 Task: Organize a 3-hour laughter yoga and stress relief workshop.
Action: Mouse pressed left at (446, 181)
Screenshot: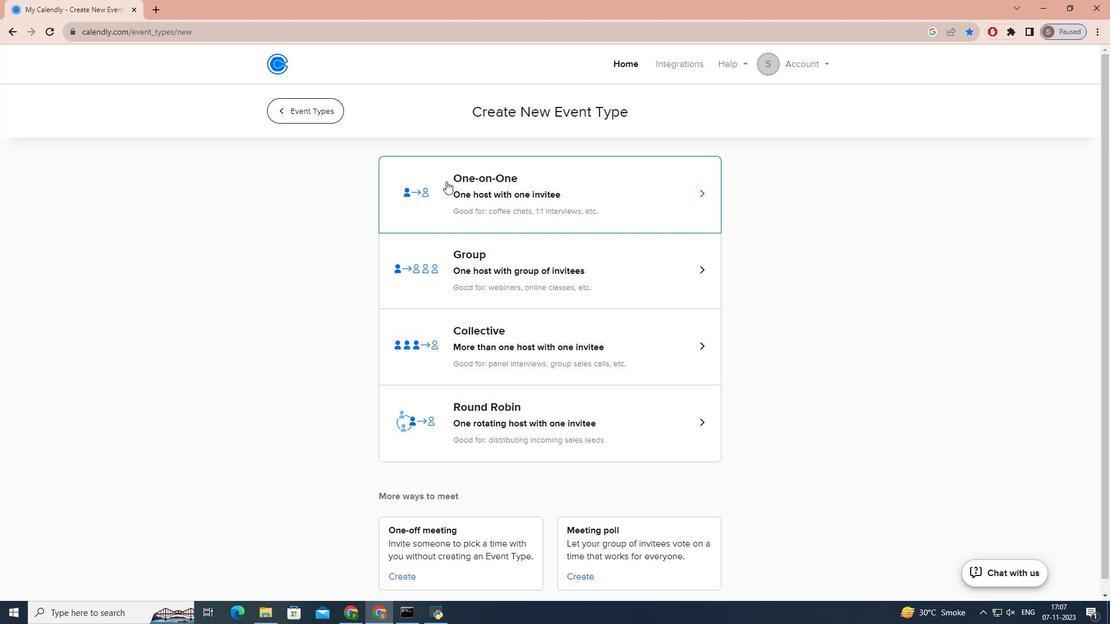 
Action: Key pressed l<Key.caps_lock>AUGH<Key.space><Key.caps_lock>y<Key.caps_lock>OUR<Key.space><Key.caps_lock>s<Key.caps_lock>TRESS<Key.space><Key.caps_lock>a<Key.caps_lock>WAY<Key.shift_r>:<Key.space><Key.caps_lock>l<Key.caps_lock>AUGHTER<Key.space><Key.caps_lock>y<Key.caps_lock>OGA<Key.space><Key.caps_lock>w<Key.caps_lock>ORKSHOP
Screenshot: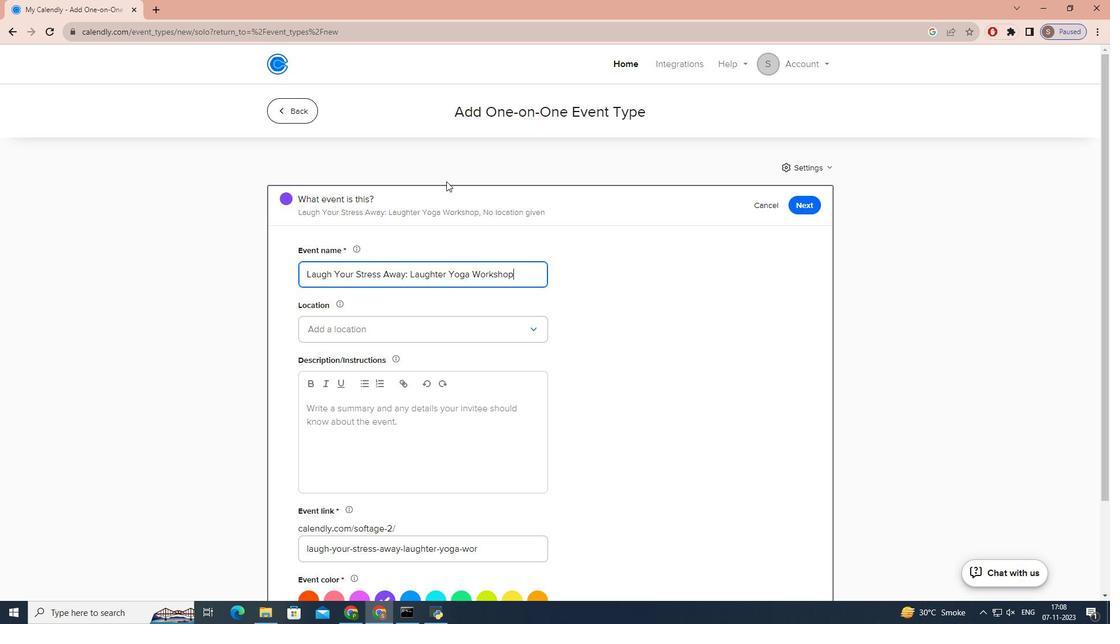 
Action: Mouse moved to (473, 325)
Screenshot: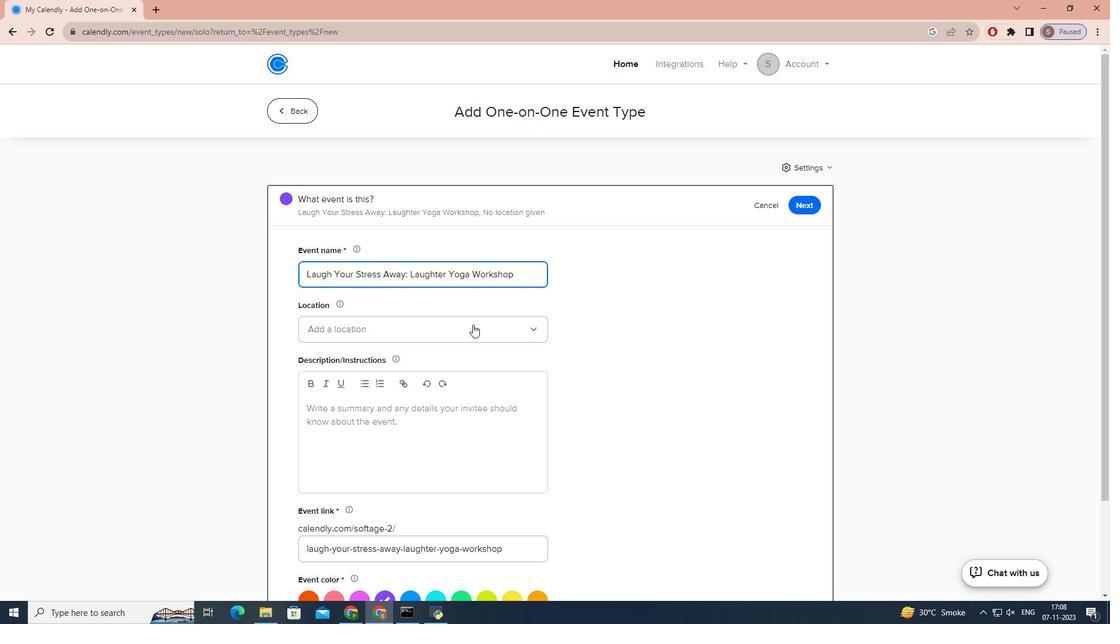 
Action: Mouse pressed left at (473, 325)
Screenshot: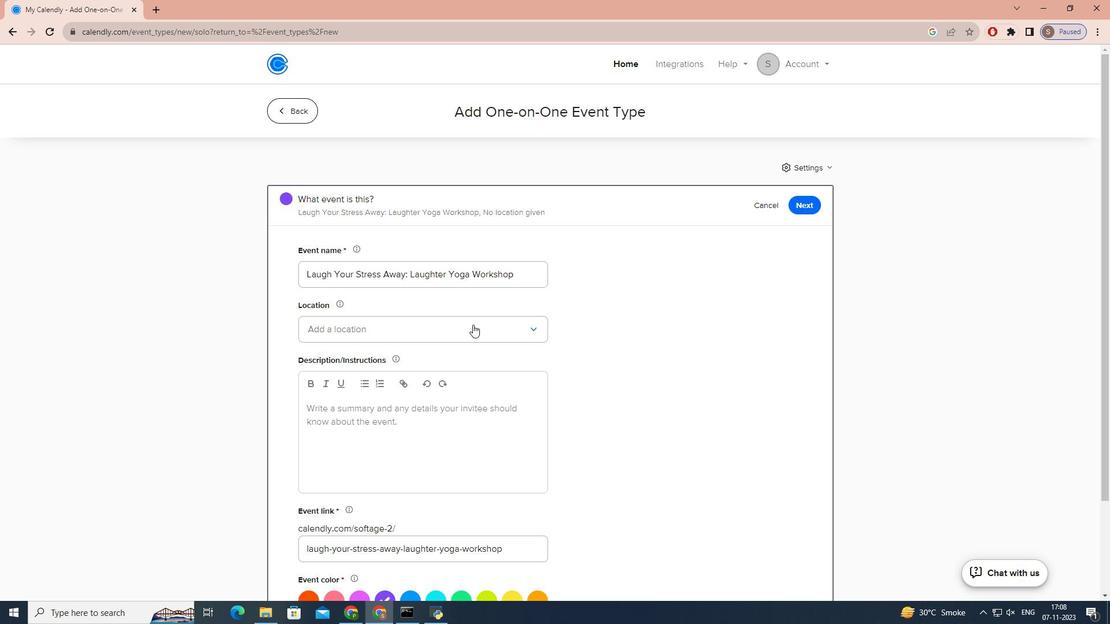 
Action: Mouse moved to (462, 366)
Screenshot: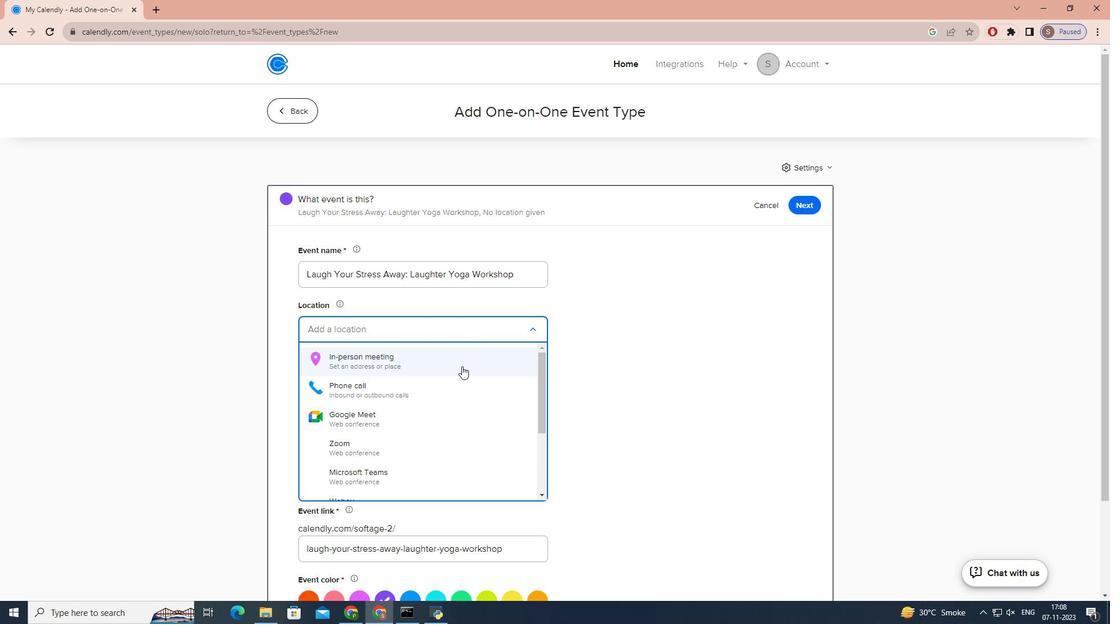 
Action: Mouse pressed left at (462, 366)
Screenshot: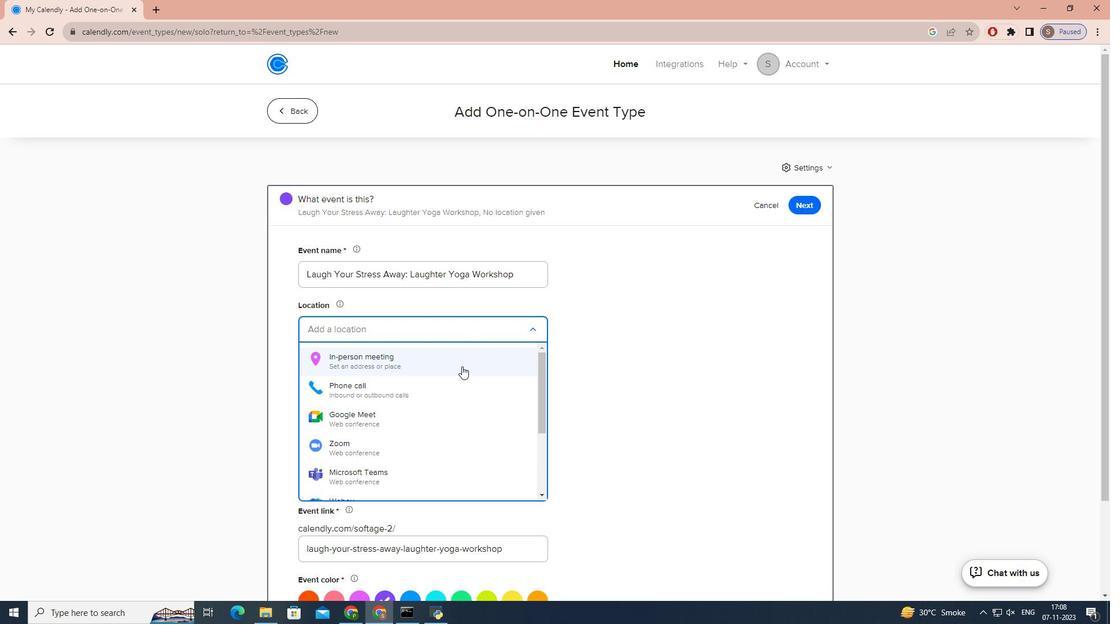 
Action: Mouse moved to (489, 189)
Screenshot: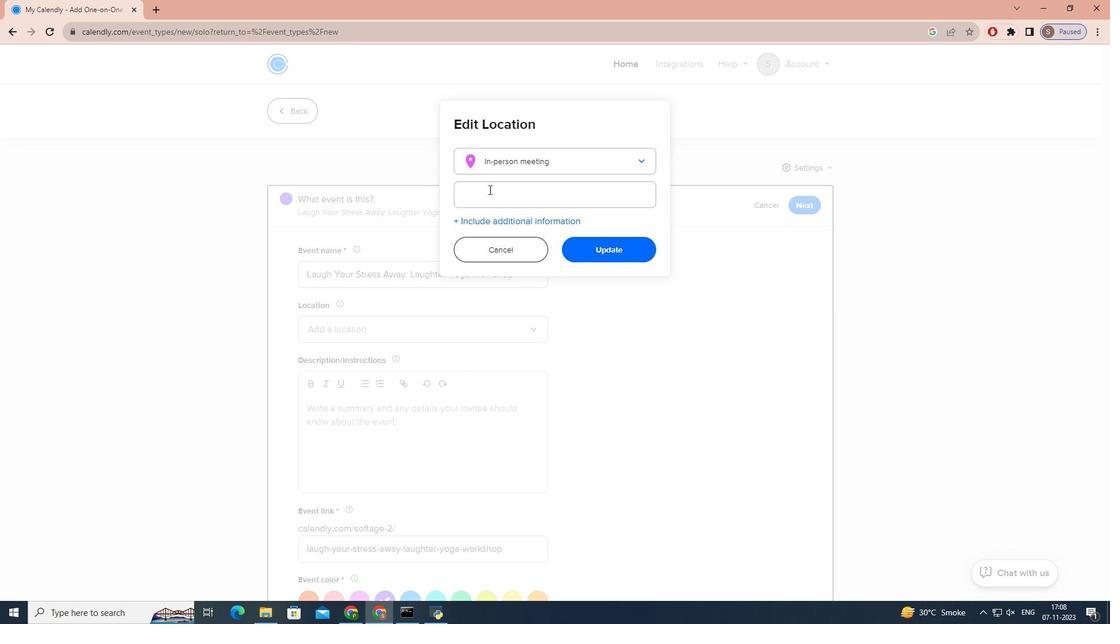 
Action: Mouse pressed left at (489, 189)
Screenshot: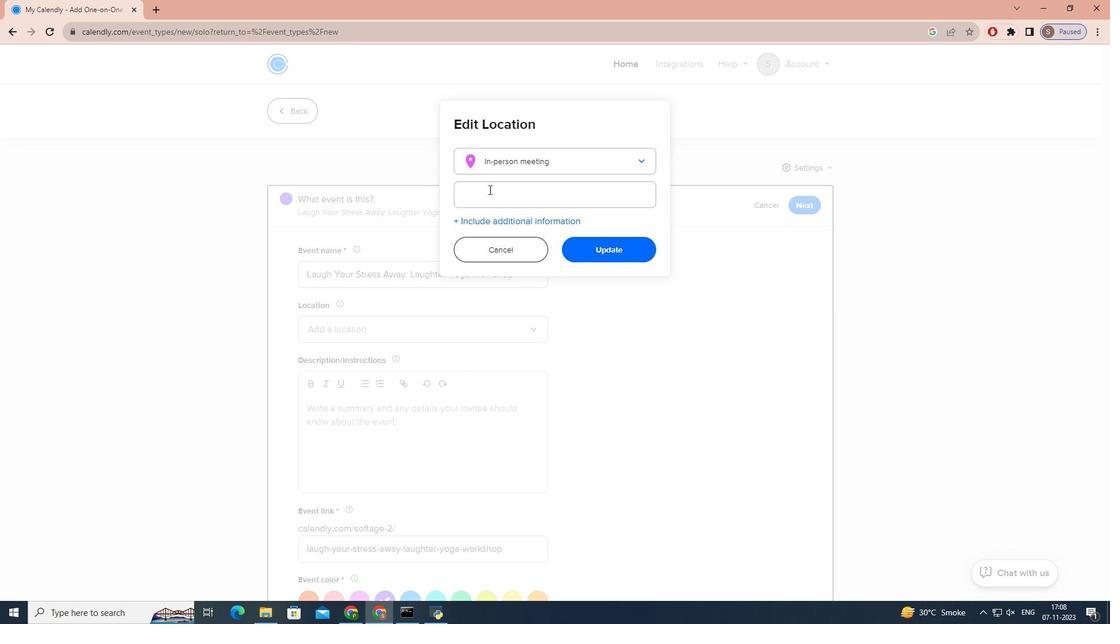 
Action: Key pressed <Key.caps_lock>w<Key.caps_lock>ELLNESS<Key.space>AND<Key.space><Key.caps_lock>m<Key.caps_lock>INDFULNESS<Key.space><Key.caps_lock>y<Key.caps_lock>OGA<Key.space><Key.caps_lock>c<Key.caps_lock>ENTER,<Key.space>1234<Key.space><Key.caps_lock>w<Key.caps_lock>ILSHIRE<Key.space>B<Key.caps_lock><Key.backspace>b<Key.caps_lock>LVD.<Key.space><Key.caps_lock>l<Key.caps_lock>OS<Key.space><Key.caps_lock>a<Key.caps_lock>NGELES,<Key.space><Key.caps_lock>usa
Screenshot: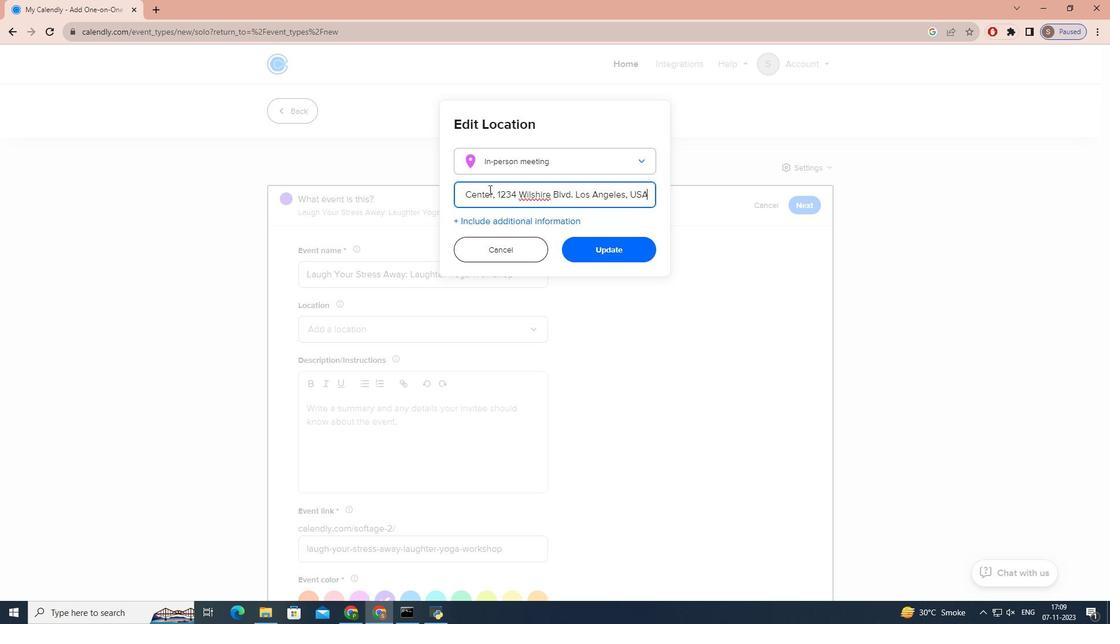 
Action: Mouse moved to (600, 248)
Screenshot: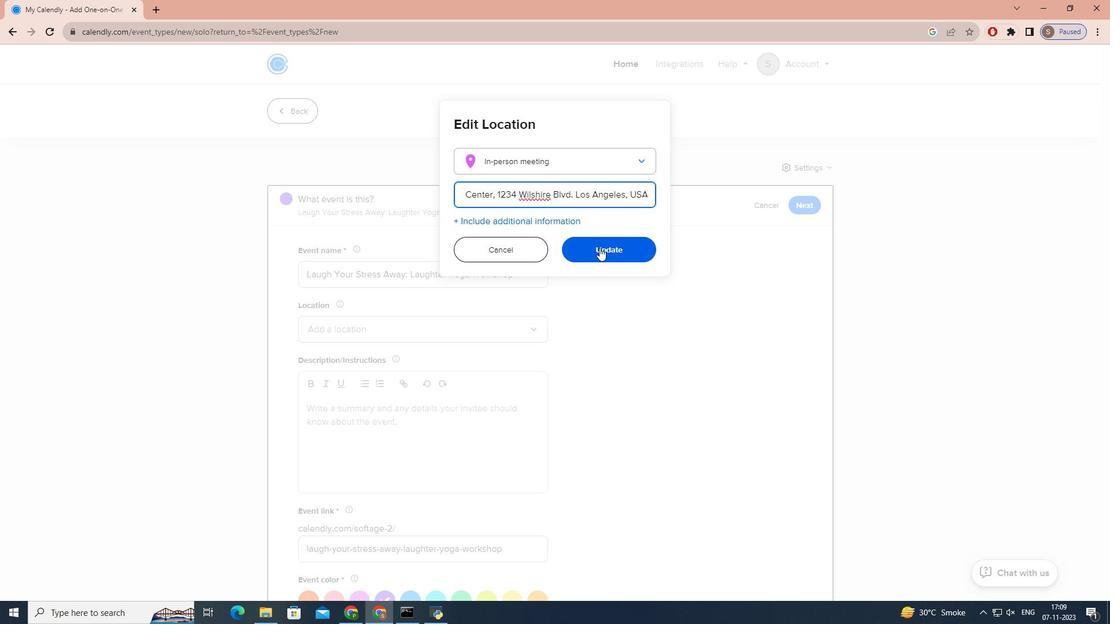 
Action: Mouse pressed left at (600, 248)
Screenshot: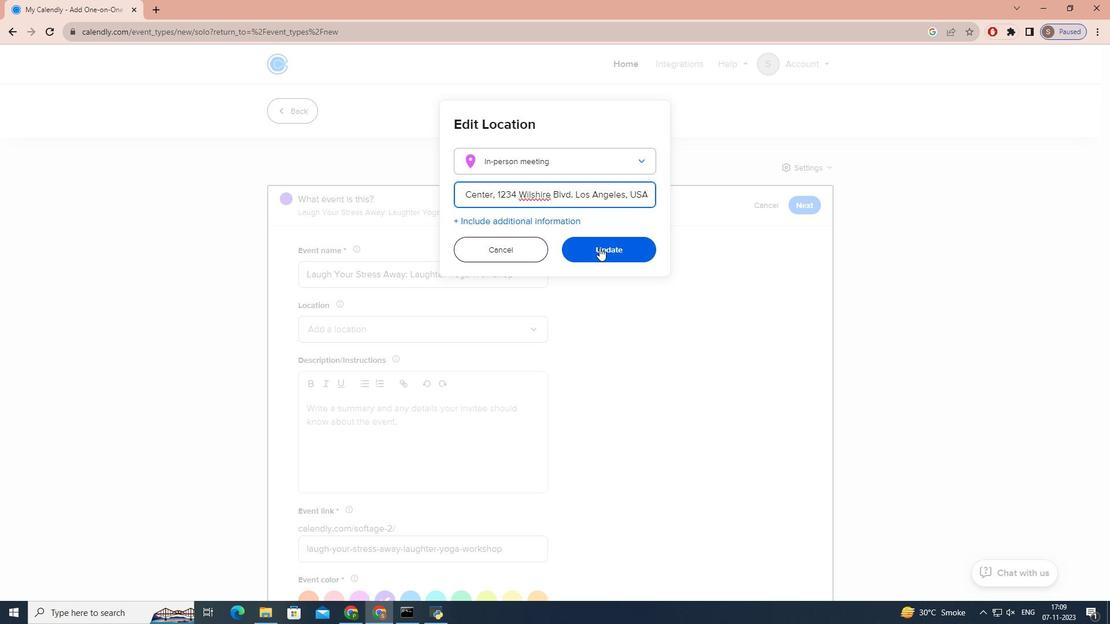 
Action: Mouse moved to (450, 443)
Screenshot: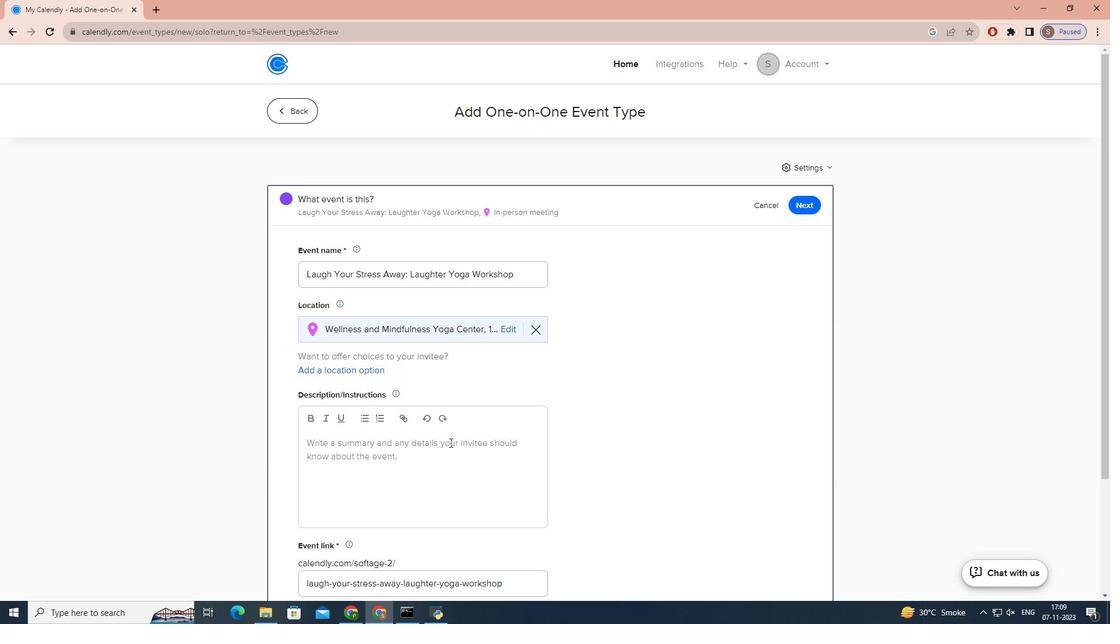 
Action: Mouse pressed left at (450, 443)
Screenshot: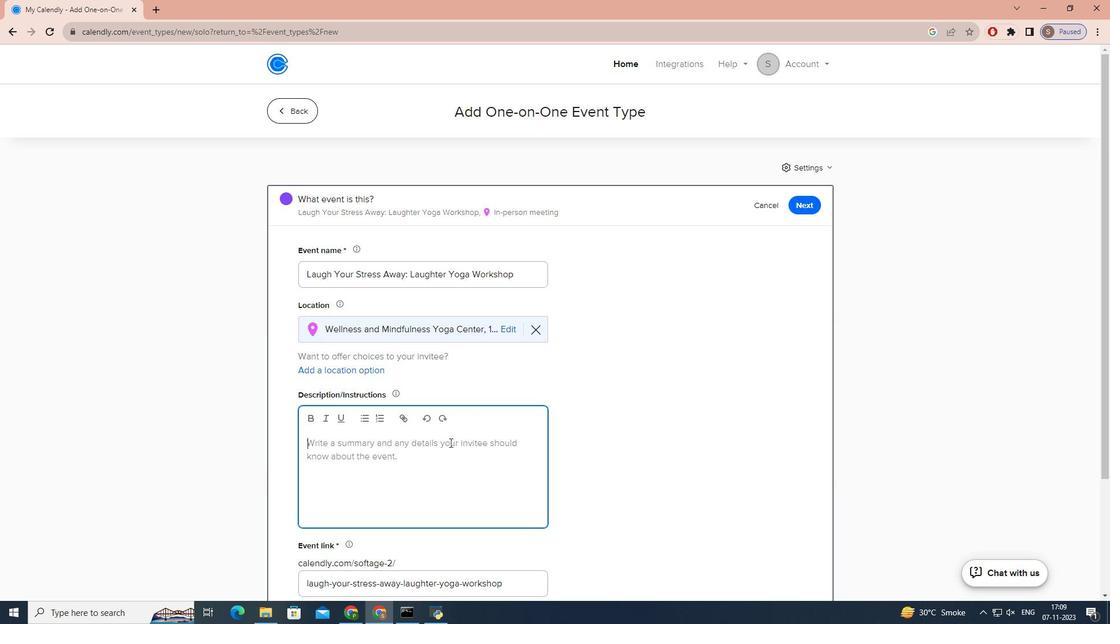 
Action: Mouse moved to (448, 444)
Screenshot: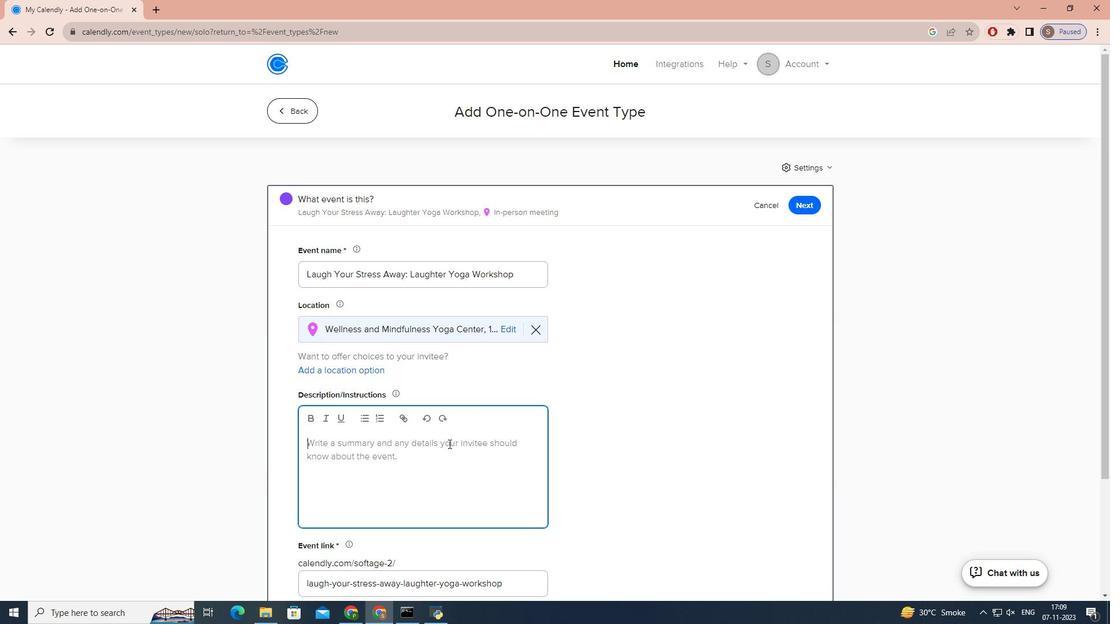 
Action: Key pressed <Key.caps_lock><Key.caps_lock>j<Key.caps_lock>OIN<Key.space>OUR<Key.space><Key.shift_r>"<Key.caps_lock>l<Key.caps_lock>AUGH<Key.space><Key.caps_lock>y<Key.caps_lock>OUR<Key.space><Key.caps_lock>s<Key.caps_lock>TRESS<Key.space><Key.caps_lock>a<Key.caps_lock>WAY<Key.shift_r>'<Key.space>WORKSHOP,<Key.space>A<Key.space>LAUGHTER<Key.space>YOGA<Key.space>SESSION<Key.space>THAT<Key.space>COMBINES<Key.space>PLYAFUL<Key.space>LAUGHTER<Key.space>EXERCISES<Key.space>WITH<Key.space>DEEPS<Key.space>YOGA<Key.backspace>IC<Key.space>BREATHING<Key.space>TECHNIQUES
Screenshot: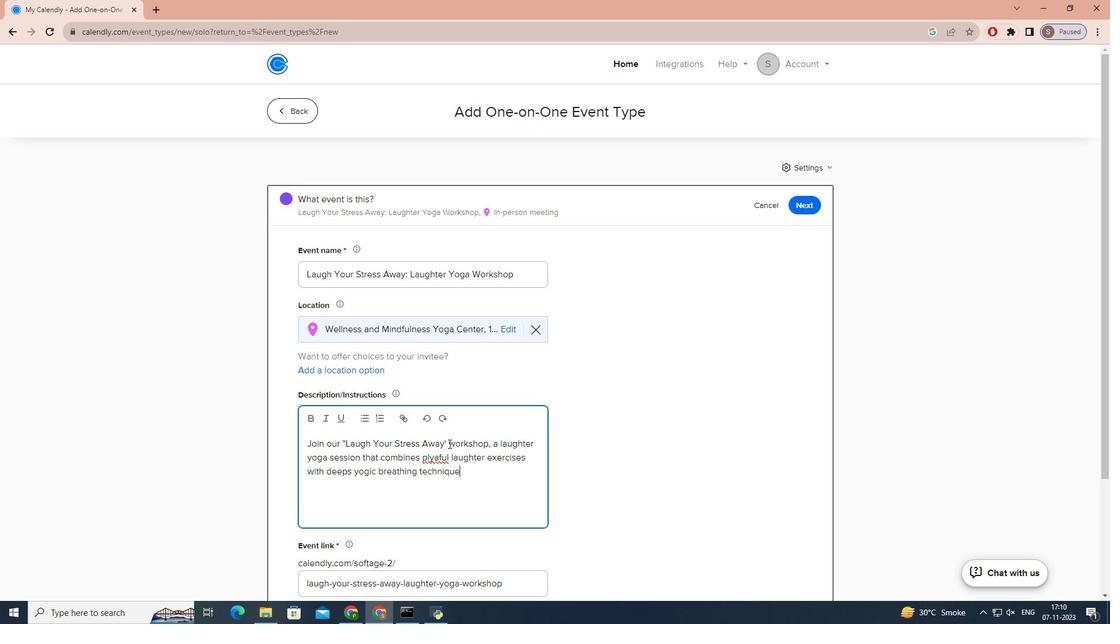 
Action: Mouse moved to (433, 462)
Screenshot: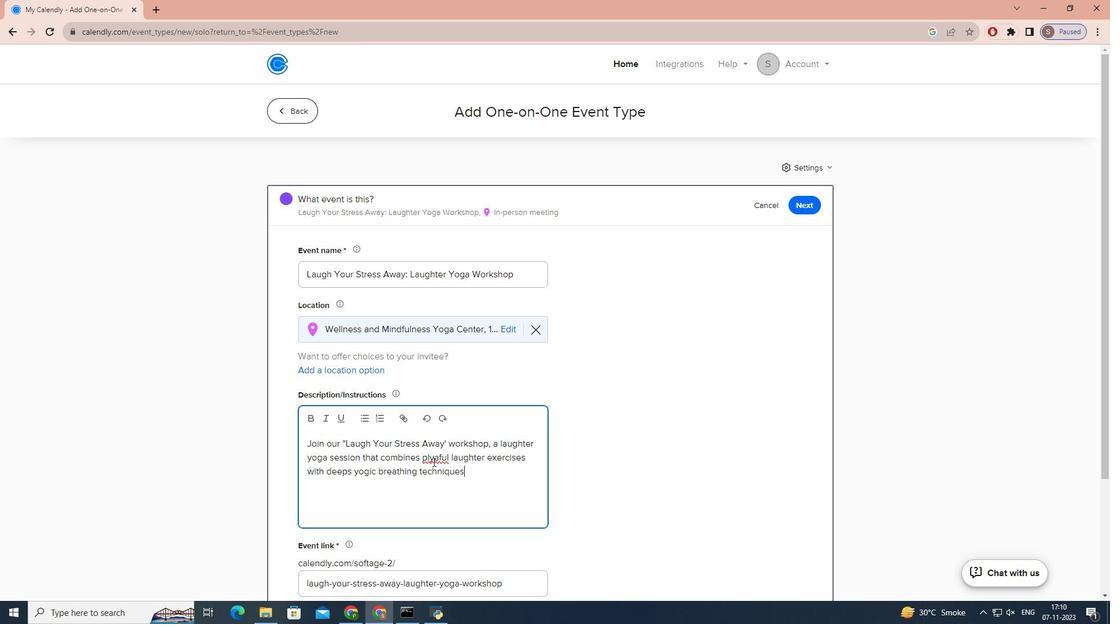 
Action: Mouse pressed left at (433, 462)
Screenshot: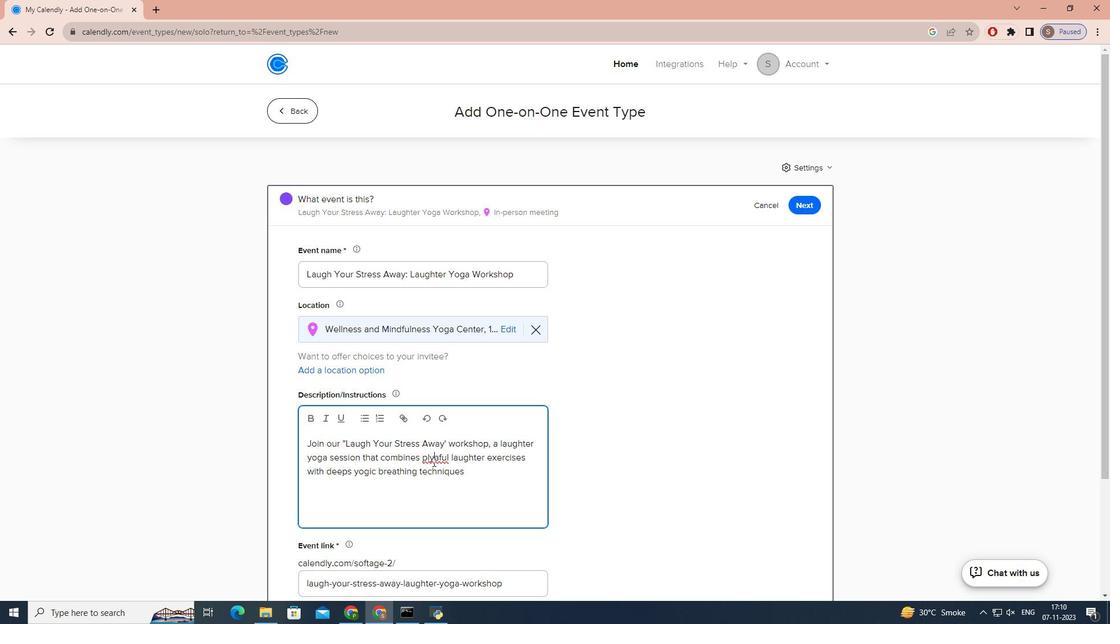 
Action: Key pressed <Key.backspace><Key.right>Y
Screenshot: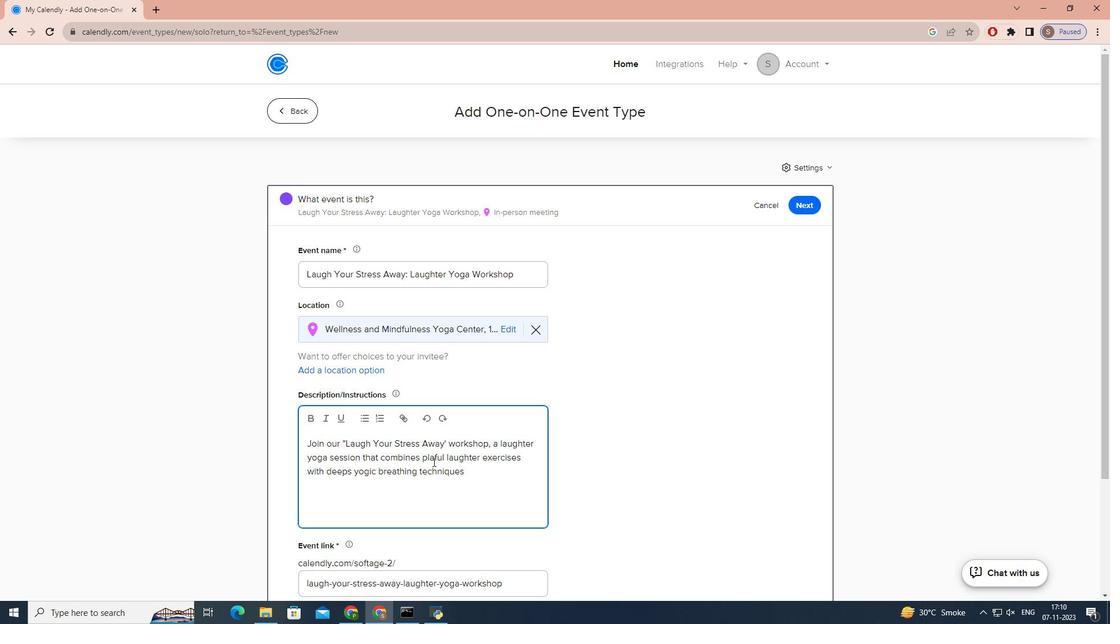 
Action: Mouse moved to (486, 480)
Screenshot: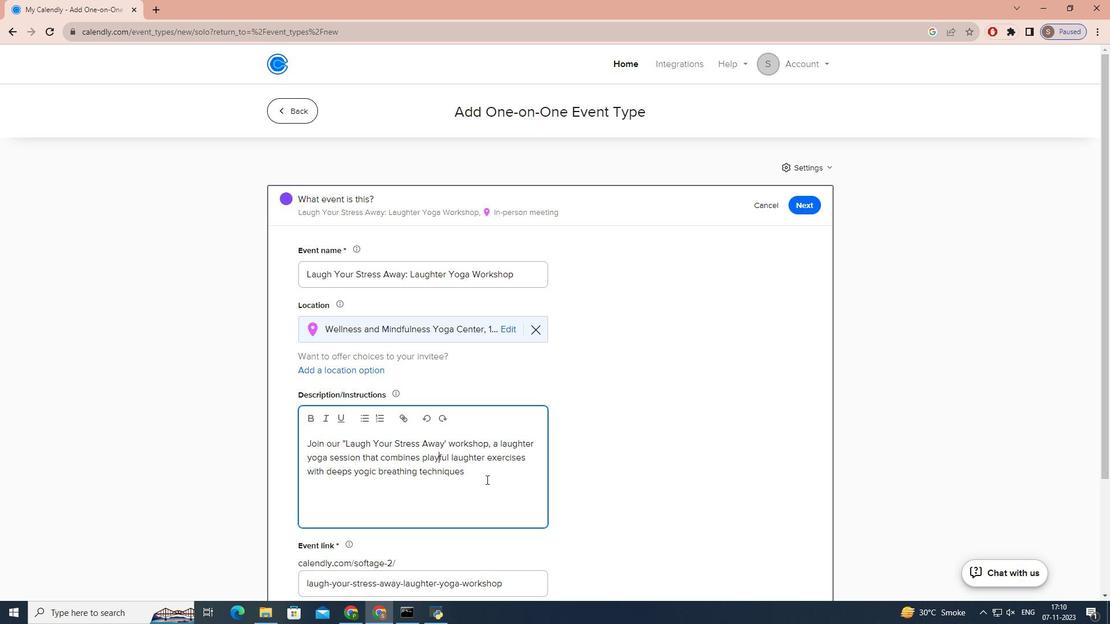 
Action: Mouse pressed left at (486, 480)
Screenshot: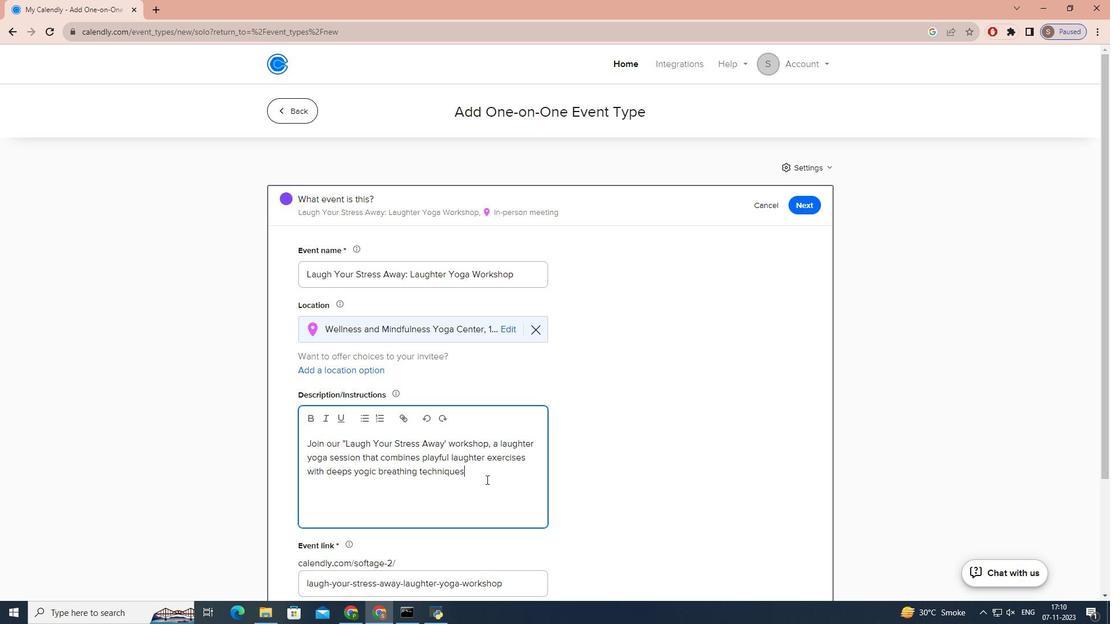 
Action: Key pressed <Key.space><Key.backspace>.<Key.space><Key.enter><Key.caps_lock>i<Key.caps_lock>N<Key.space>THI<Key.space><Key.backspace>S<Key.space>WORKSHOPM<Key.backspace>,<Key.space>YOU'LL<Key.space>DISCOVER<Key.space>THE<Key.space>INCREDIBLE<Key.space>O<Key.backspace>POWER<Key.space>OF<Key.space>LAUGHTER<Key.space>TO<Key.space>REDUCE<Key.space>STRESS,<Key.space>INCREASE<Key.space>ENDORPHIN<Key.space>PRODUCTION,<Key.space>AND<Key.space>PROMOTE<Key.space>A<Key.space>SENSE<Key.space>OF<Key.space>RELAXATION<Key.space>AND<Key.space>HAPPINESS.<Key.space><Key.caps_lock>l<Key.caps_lock>AUGHTER<Key.space>YOGA<Key.space>IS<Key.space>A<Key.space>UNIQUES<Key.space>AND<Key.space>ENJOYABLE<Key.space>PRACTICE<Key.space>
Screenshot: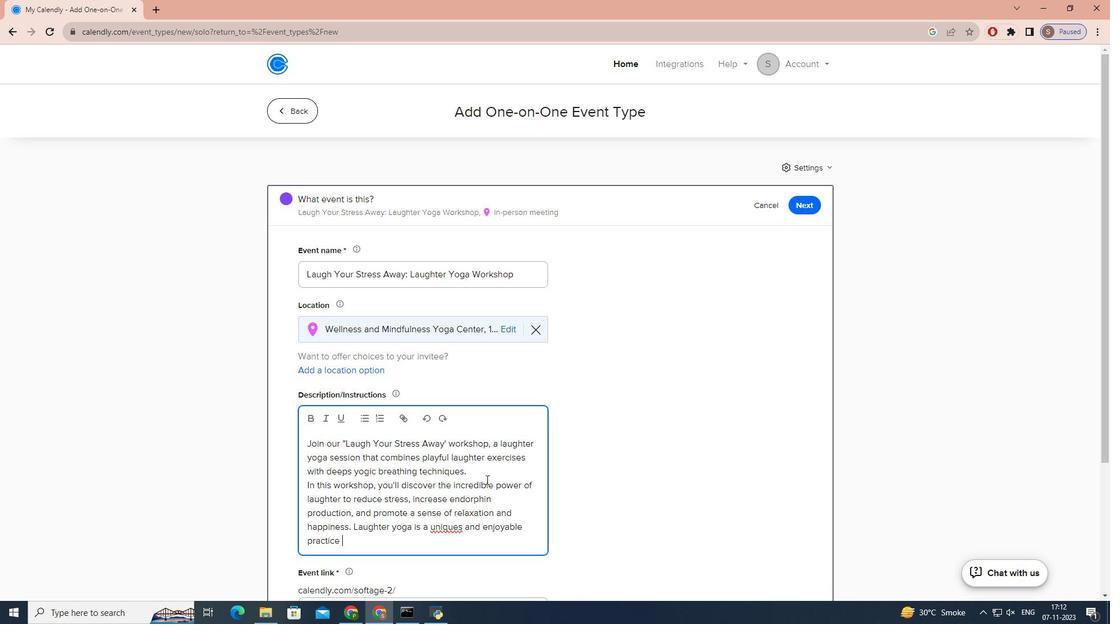 
Action: Mouse moved to (453, 532)
Screenshot: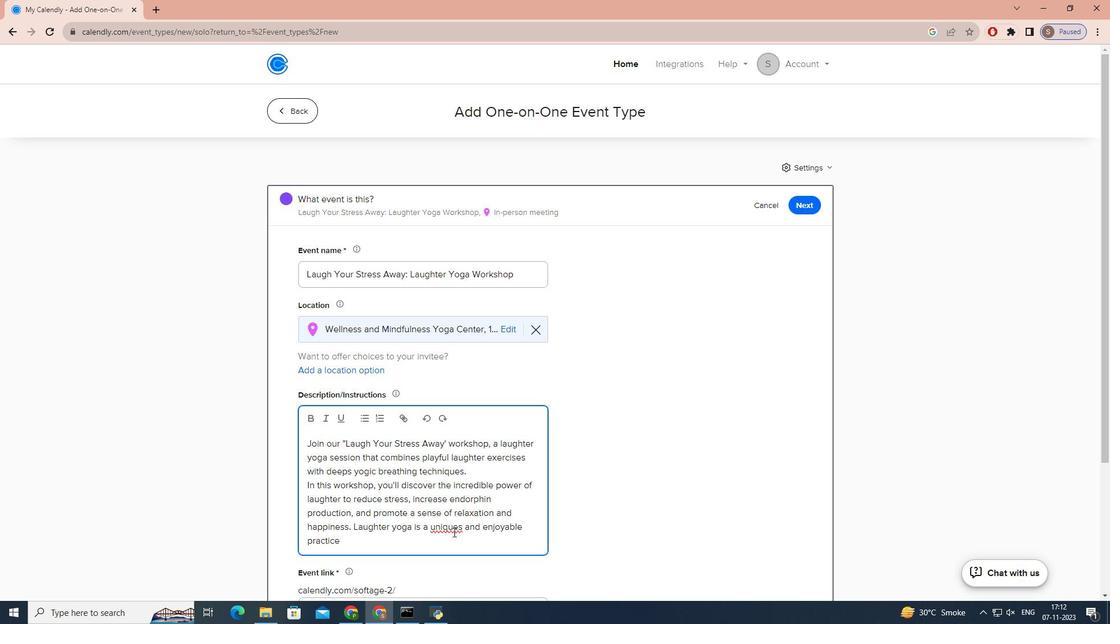 
Action: Mouse pressed left at (453, 532)
Screenshot: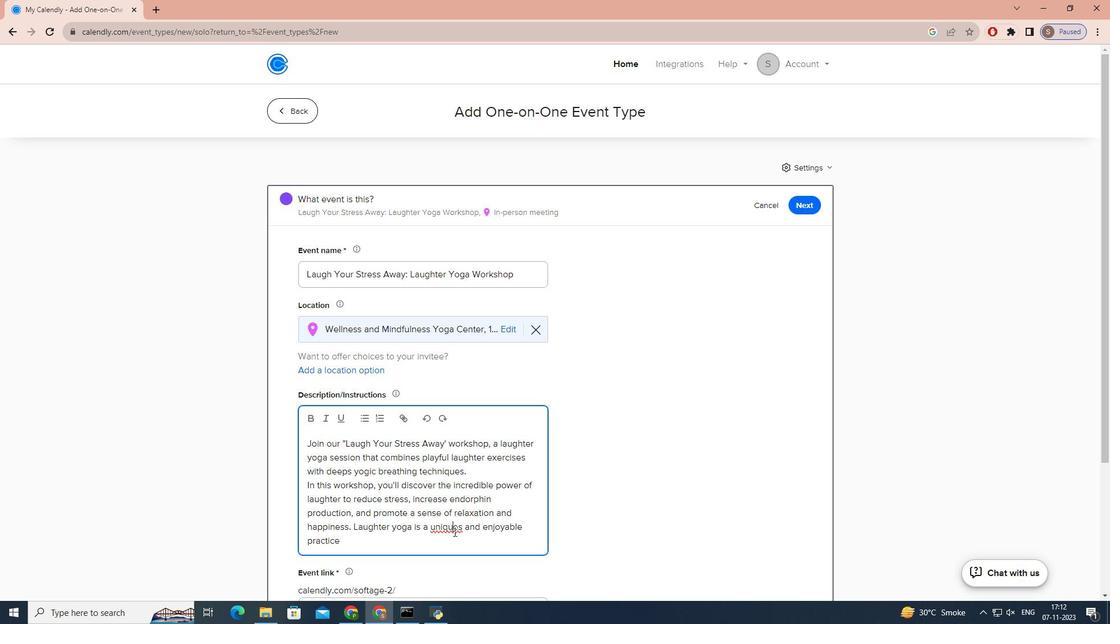 
Action: Mouse moved to (460, 530)
Screenshot: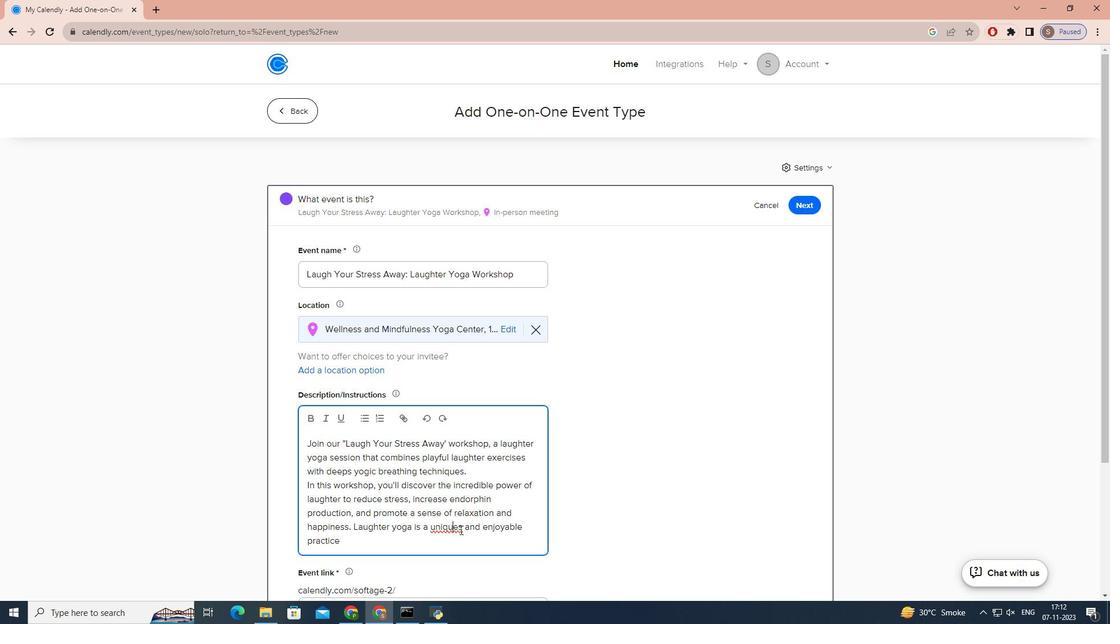 
Action: Mouse pressed left at (460, 530)
Screenshot: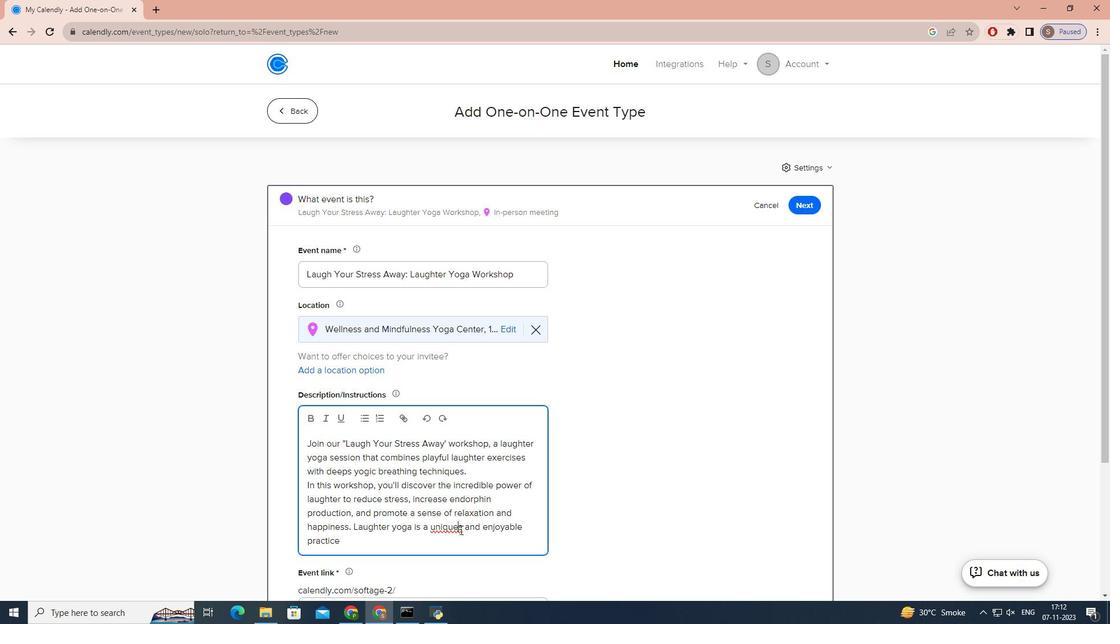 
Action: Mouse moved to (461, 530)
Screenshot: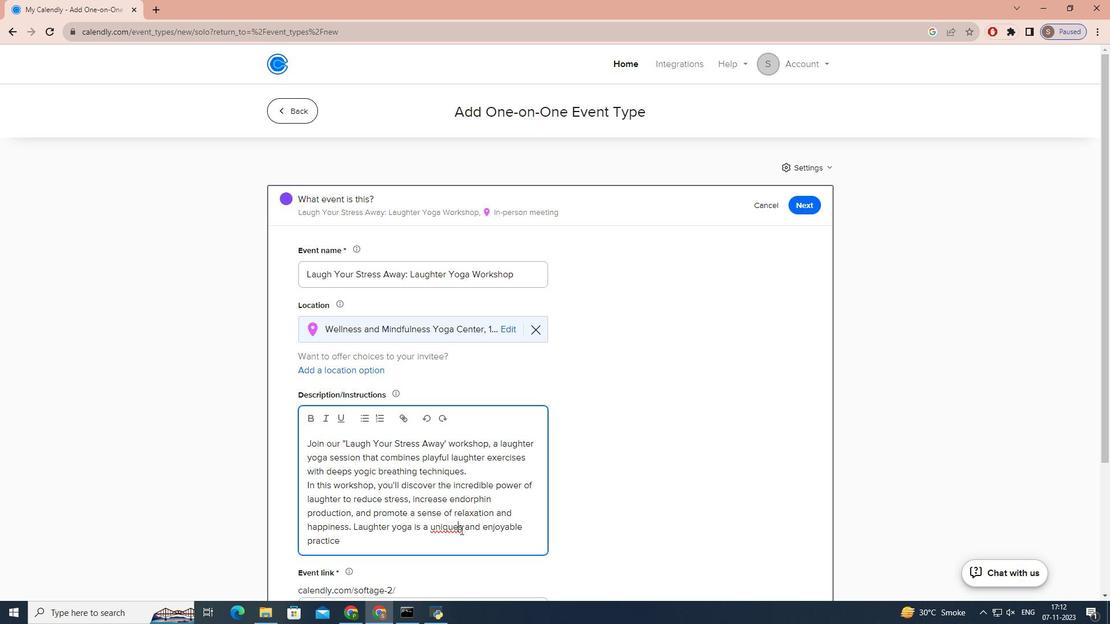 
Action: Mouse pressed left at (461, 530)
Screenshot: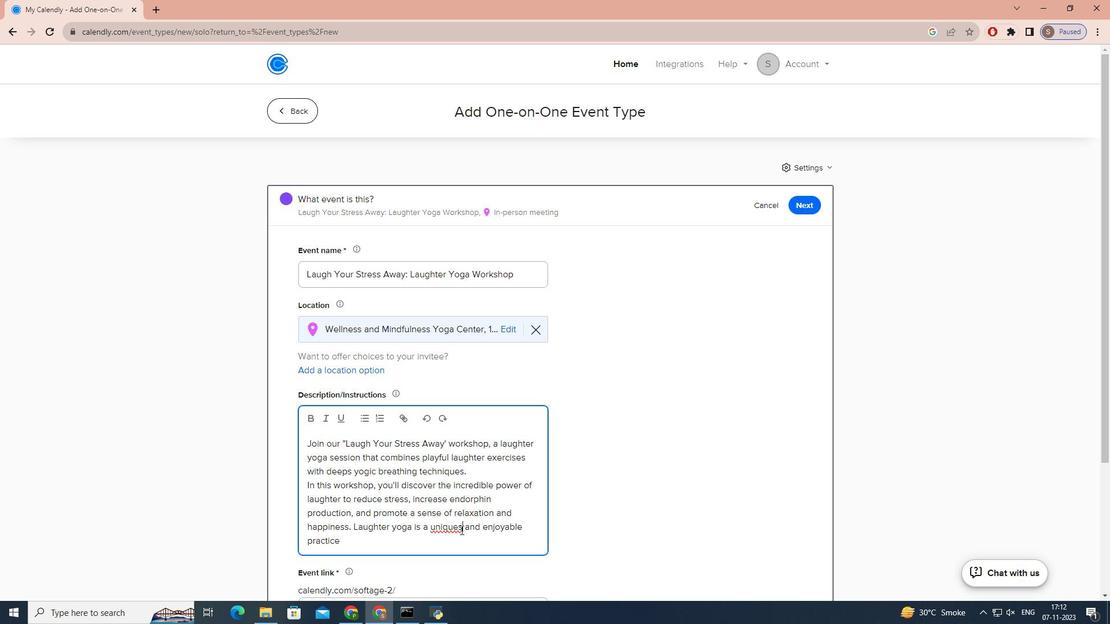 
Action: Mouse moved to (462, 530)
Screenshot: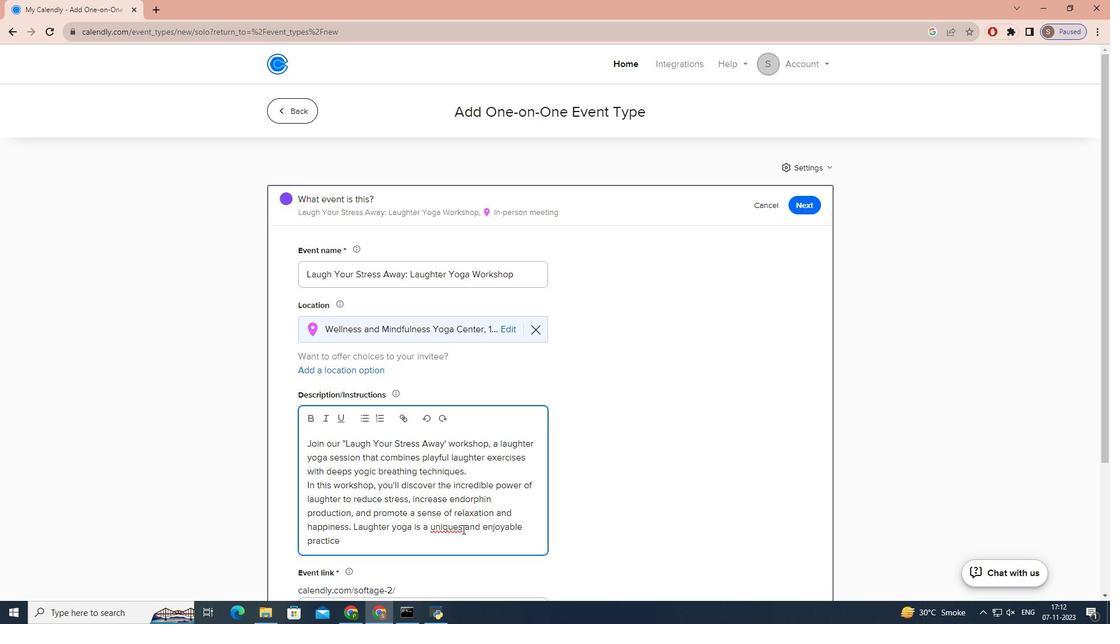 
Action: Key pressed <Key.backspace>
Screenshot: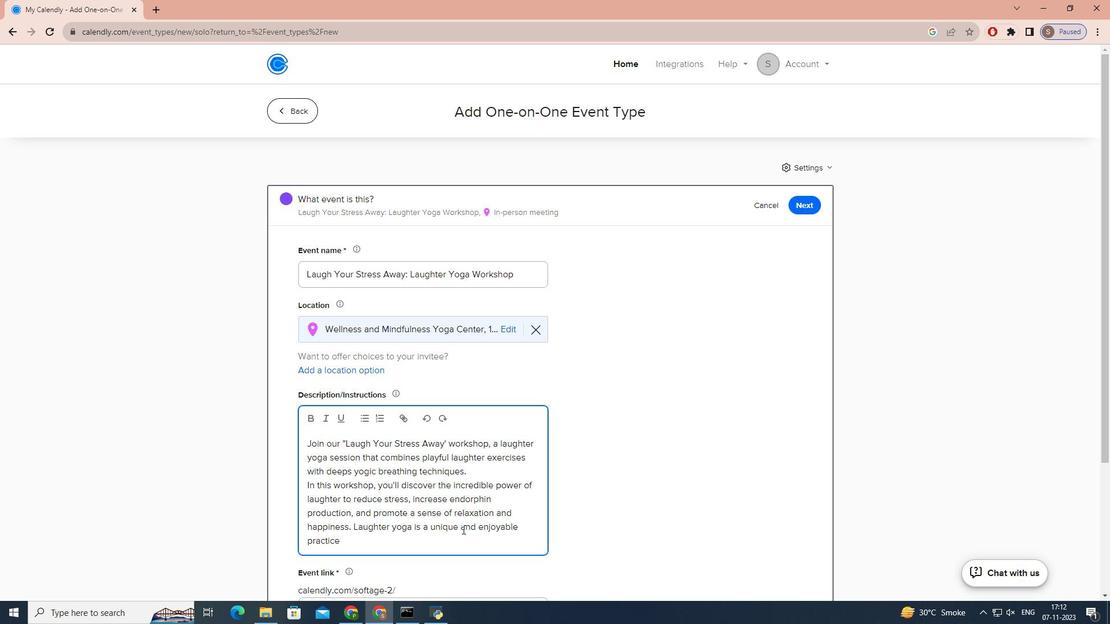 
Action: Mouse moved to (415, 545)
Screenshot: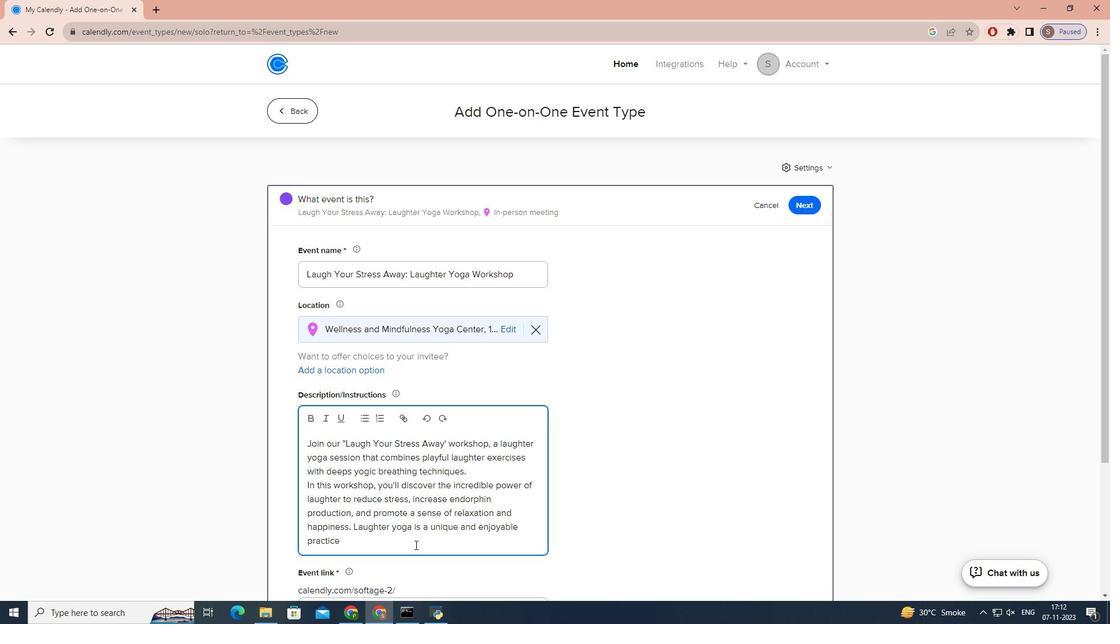 
Action: Mouse pressed left at (415, 545)
Screenshot: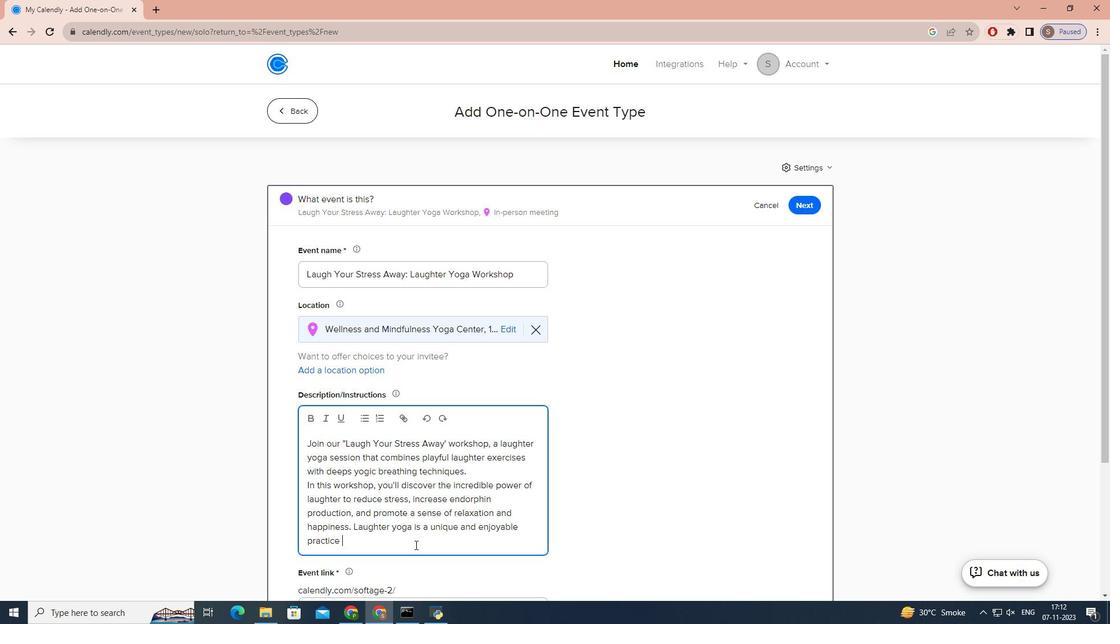 
Action: Key pressed THAT<Key.space>DOESN'T<Key.space>REQUIRE<Key.space>ANY<Key.space>PRIOR<Key.space>EXPERIENCXE<Key.backspace><Key.backspace>E<Key.space>OR<Key.space>A<Key.space>SENSE<Key.space>OF<Key.space>HUMOR<Key.space><Key.backspace>-JUST<Key.space>AN<Key.space>OPEN<Key.space>HEART<Key.space>AND<Key.space>A<Key.space>WILLINGNESS<Key.space>TO<Key.space>LET<Key.space>GO.<Key.space>
Screenshot: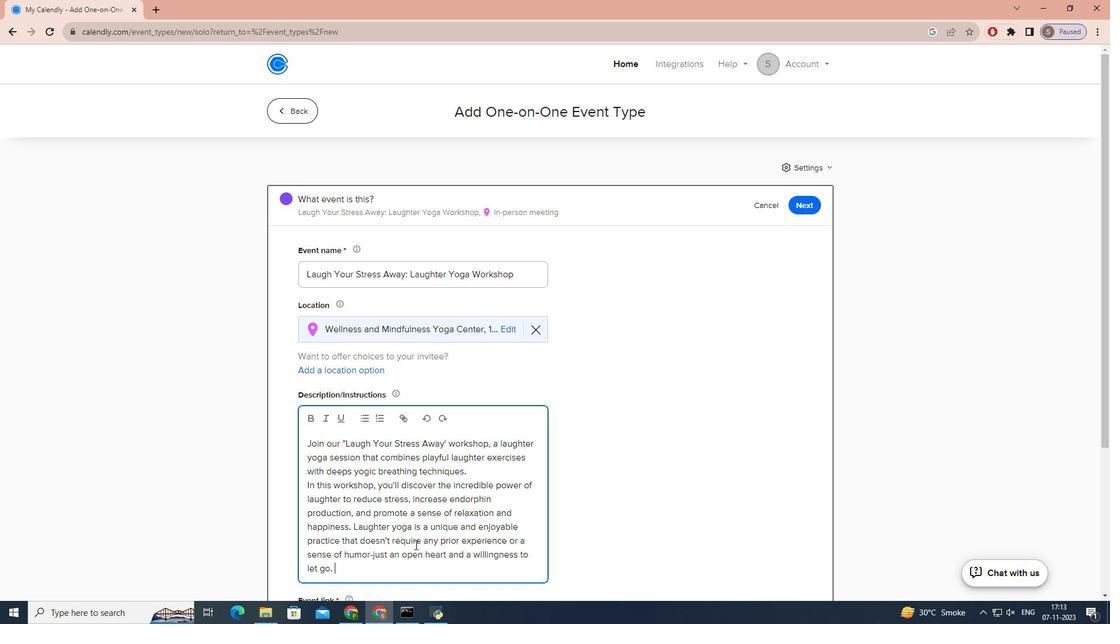 
Action: Mouse moved to (623, 502)
Screenshot: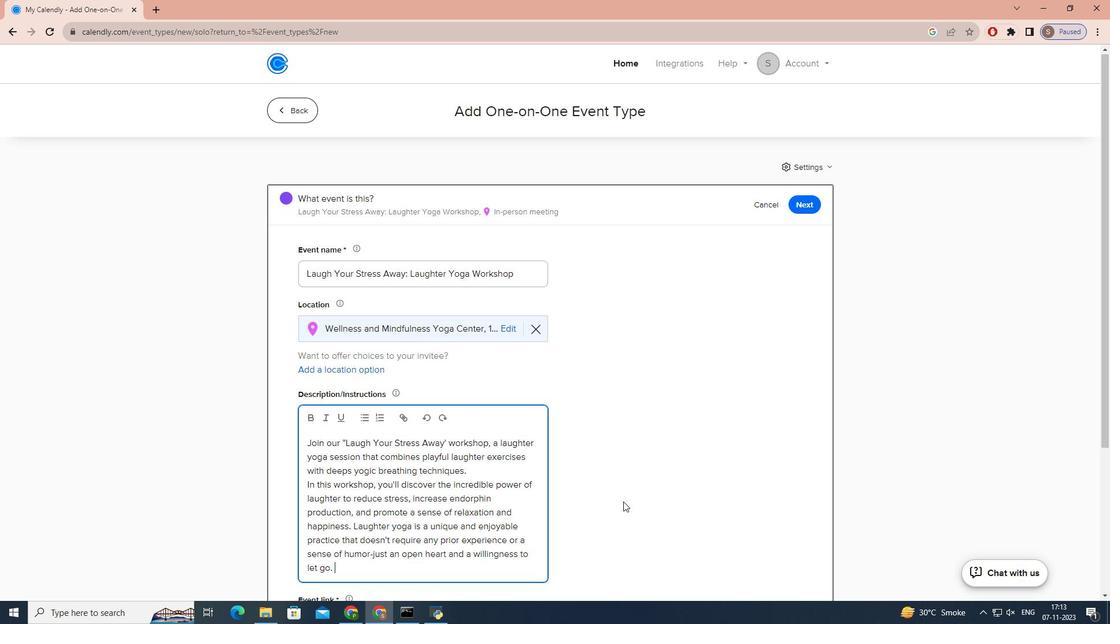 
Action: Mouse scrolled (623, 501) with delta (0, 0)
Screenshot: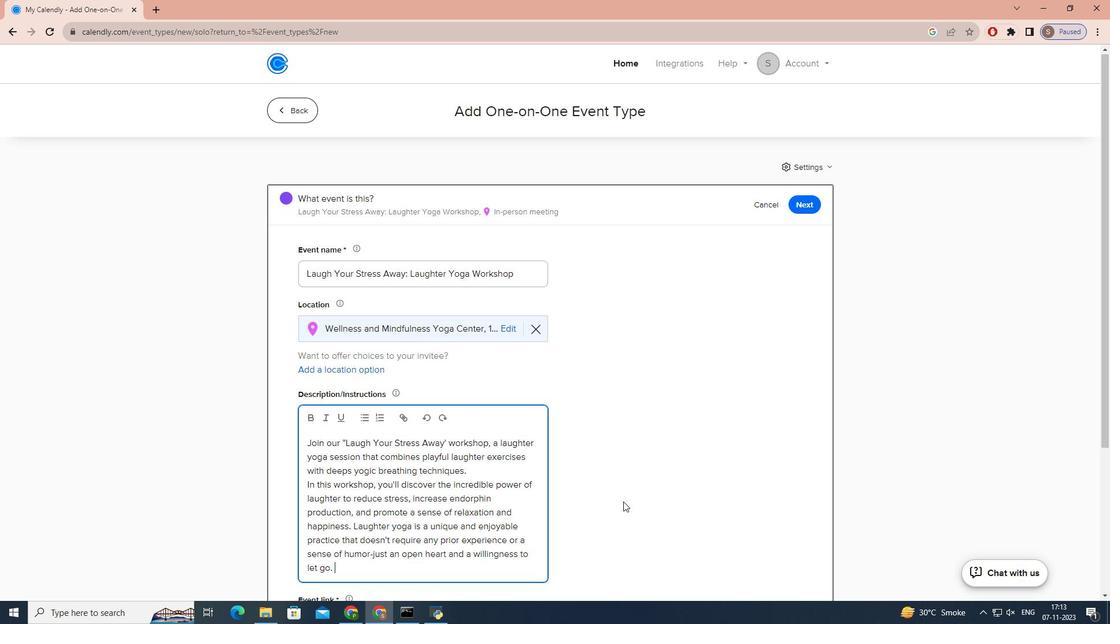 
Action: Mouse scrolled (623, 501) with delta (0, 0)
Screenshot: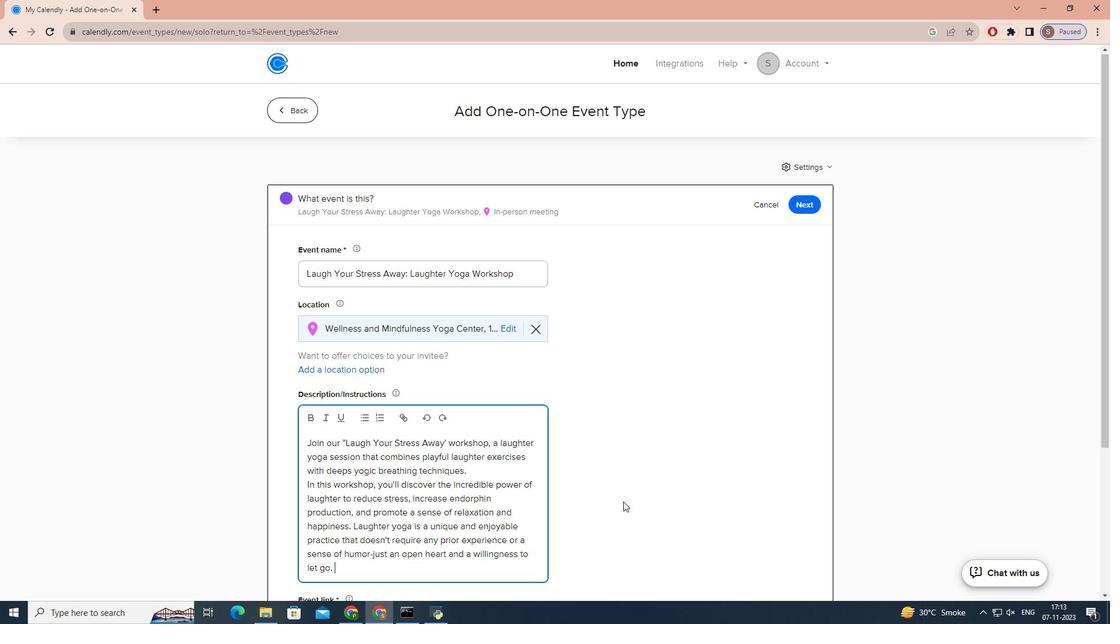 
Action: Mouse moved to (623, 502)
Screenshot: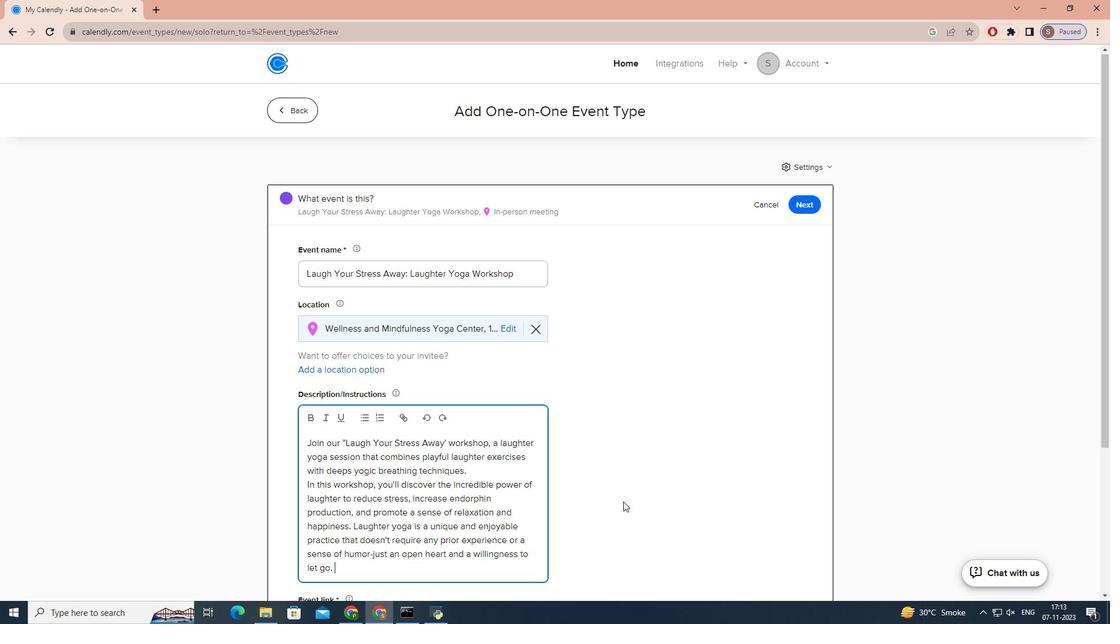 
Action: Mouse scrolled (623, 501) with delta (0, 0)
Screenshot: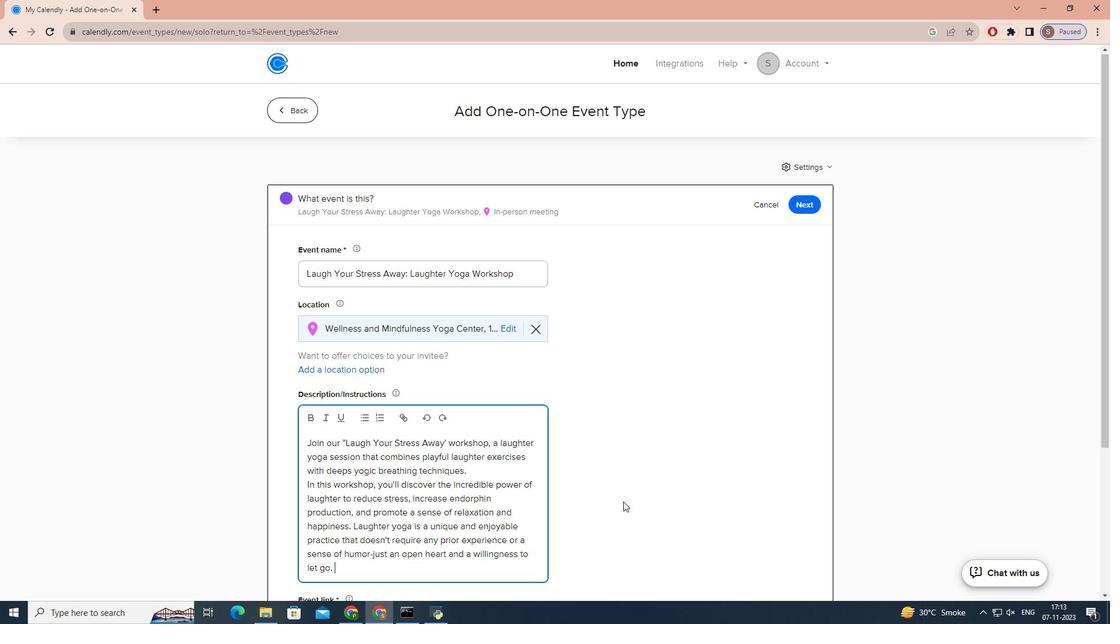 
Action: Mouse scrolled (623, 501) with delta (0, 0)
Screenshot: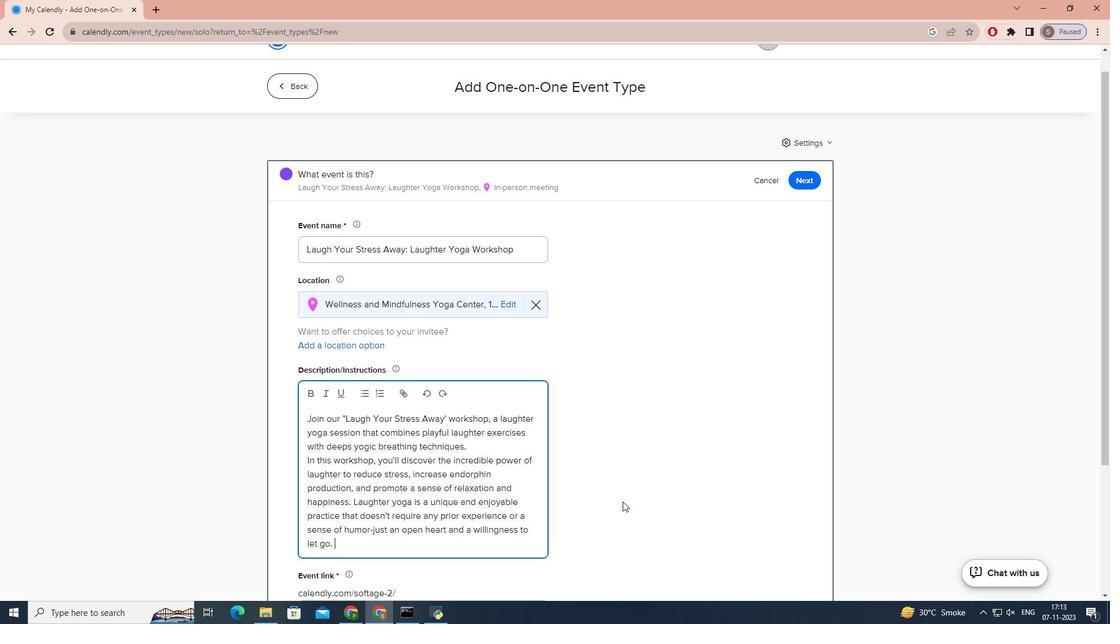 
Action: Mouse moved to (623, 502)
Screenshot: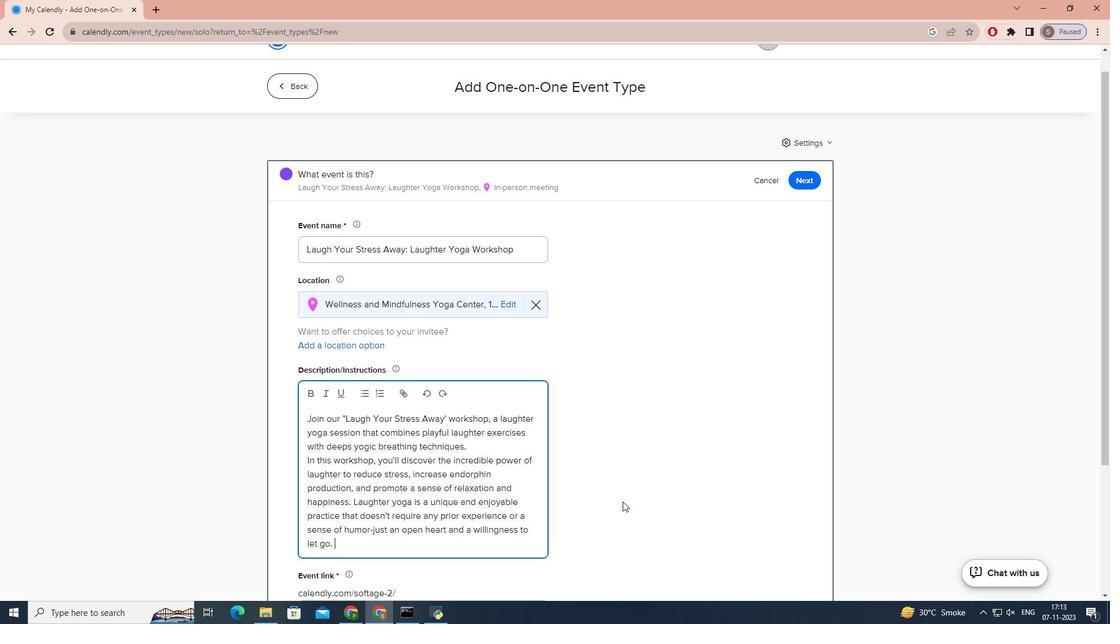 
Action: Mouse scrolled (623, 501) with delta (0, 0)
Screenshot: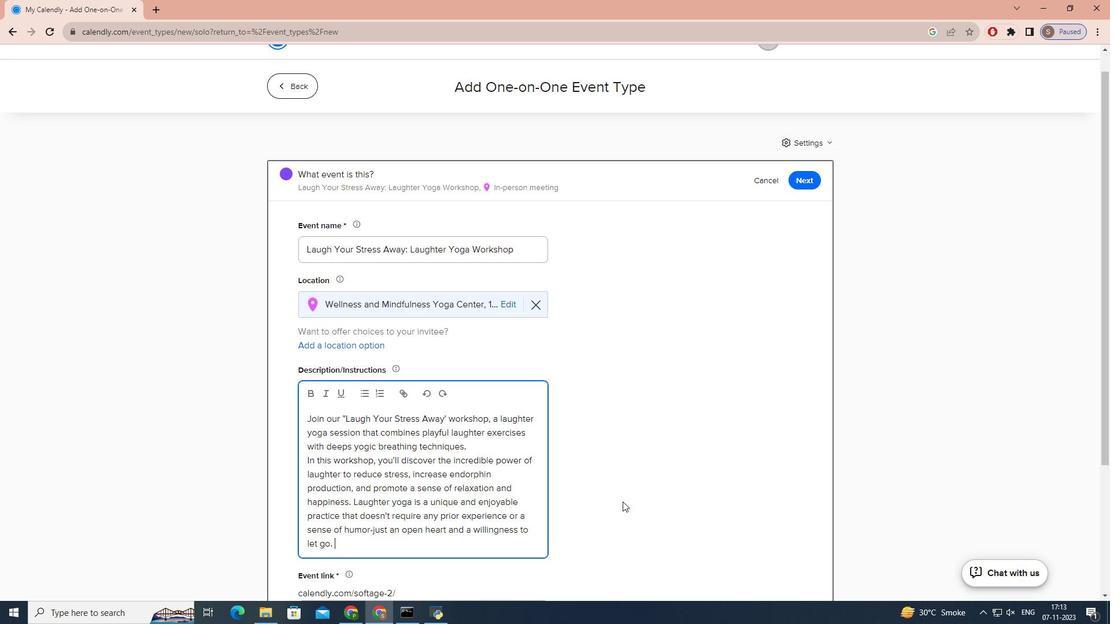 
Action: Mouse moved to (623, 502)
Screenshot: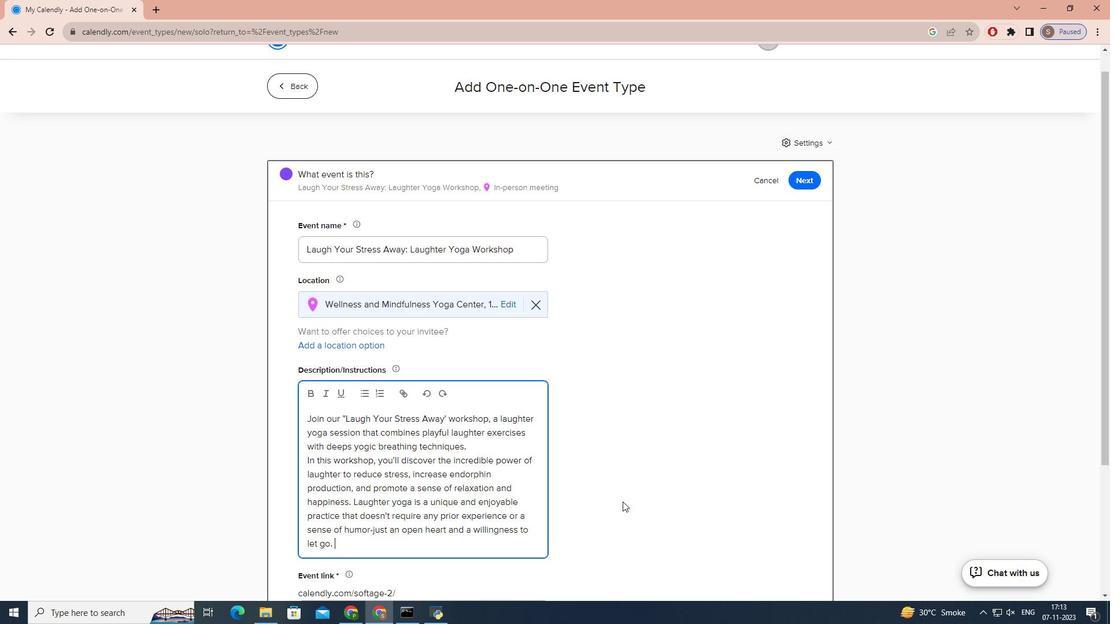 
Action: Mouse scrolled (623, 501) with delta (0, 0)
Screenshot: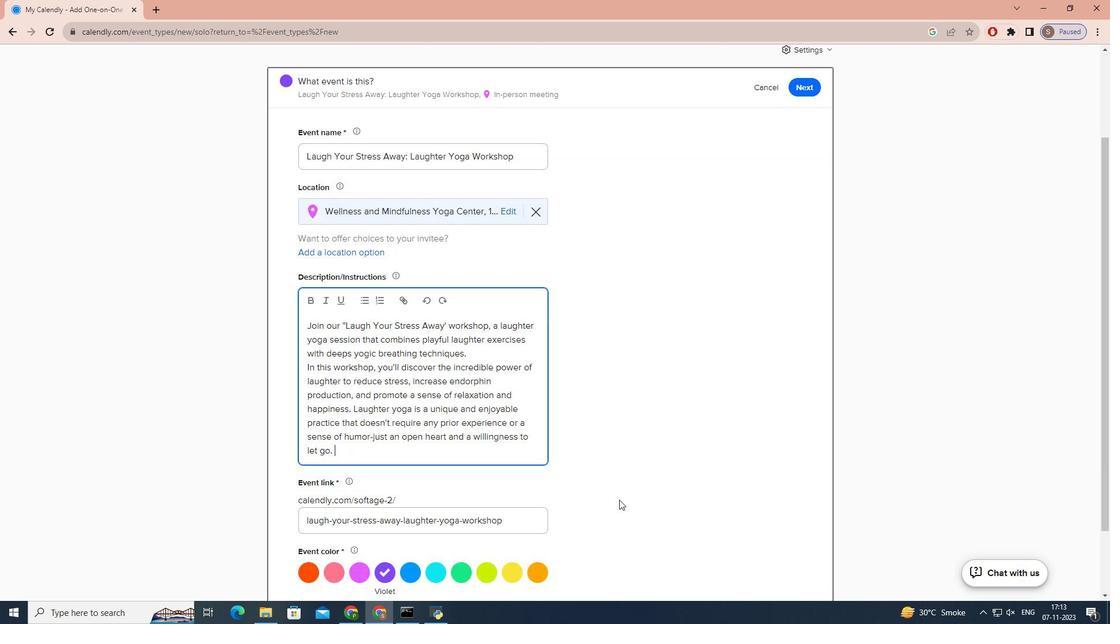 
Action: Mouse moved to (533, 492)
Screenshot: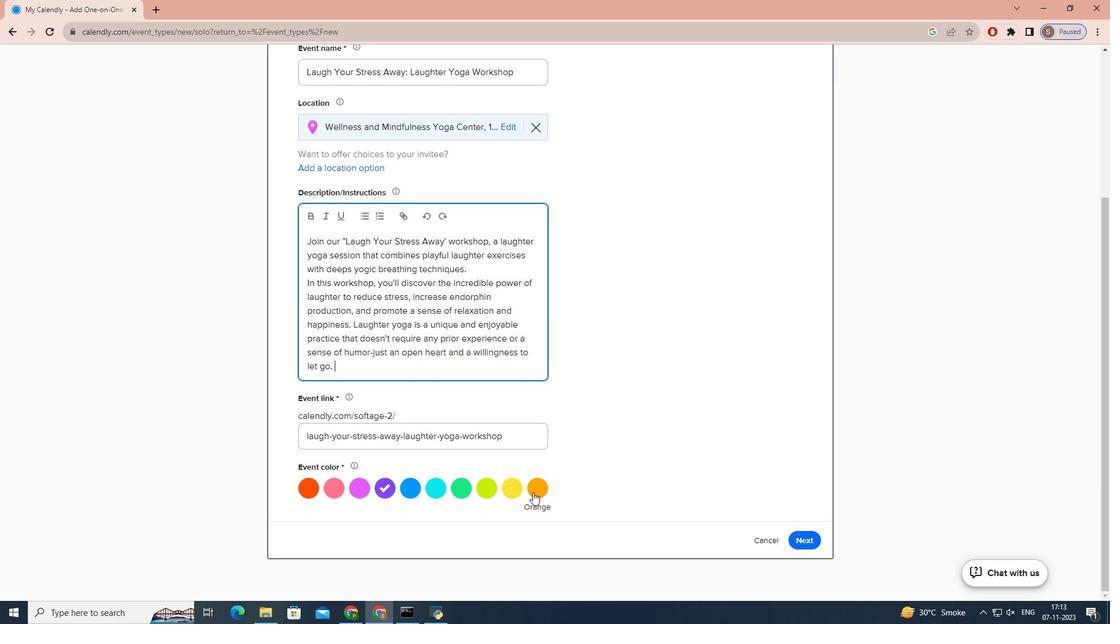 
Action: Mouse pressed left at (533, 492)
Screenshot: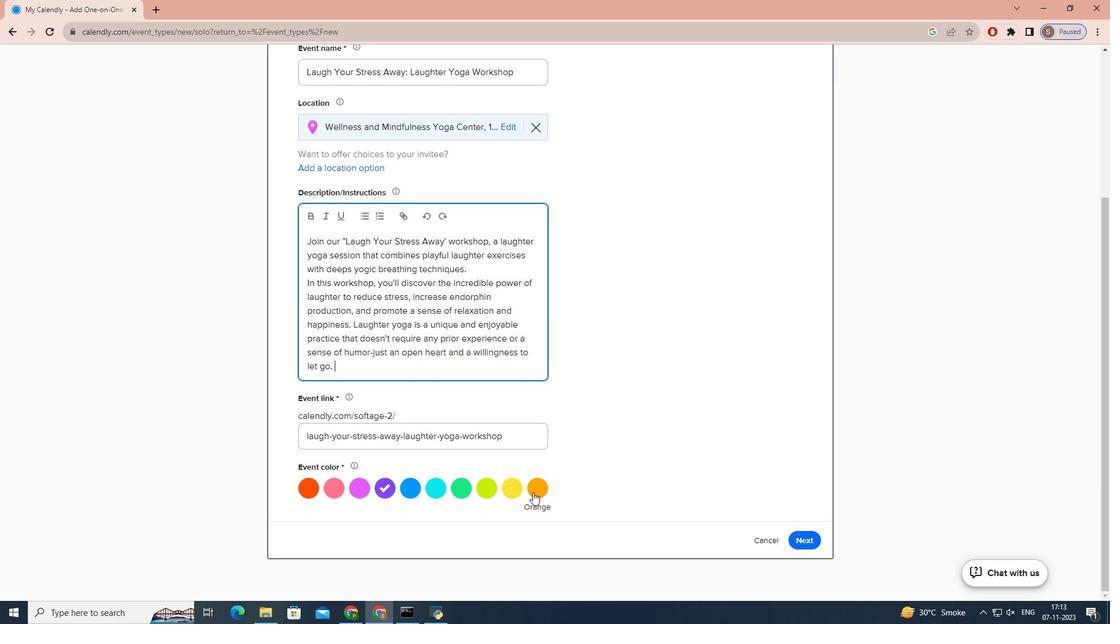 
Action: Mouse moved to (813, 542)
Screenshot: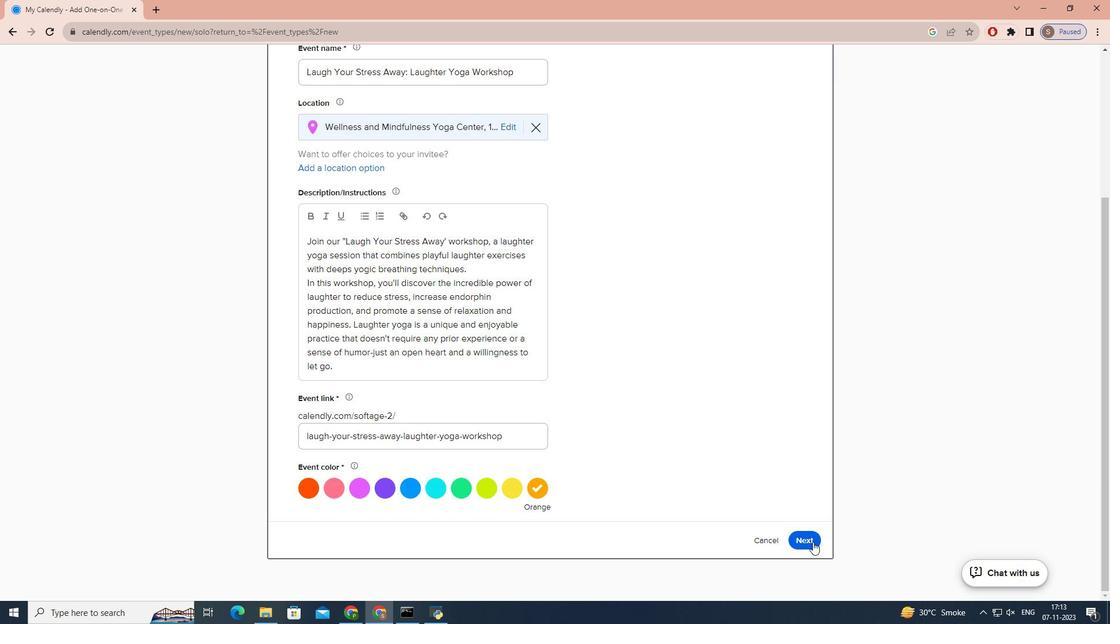 
Action: Mouse pressed left at (813, 542)
Screenshot: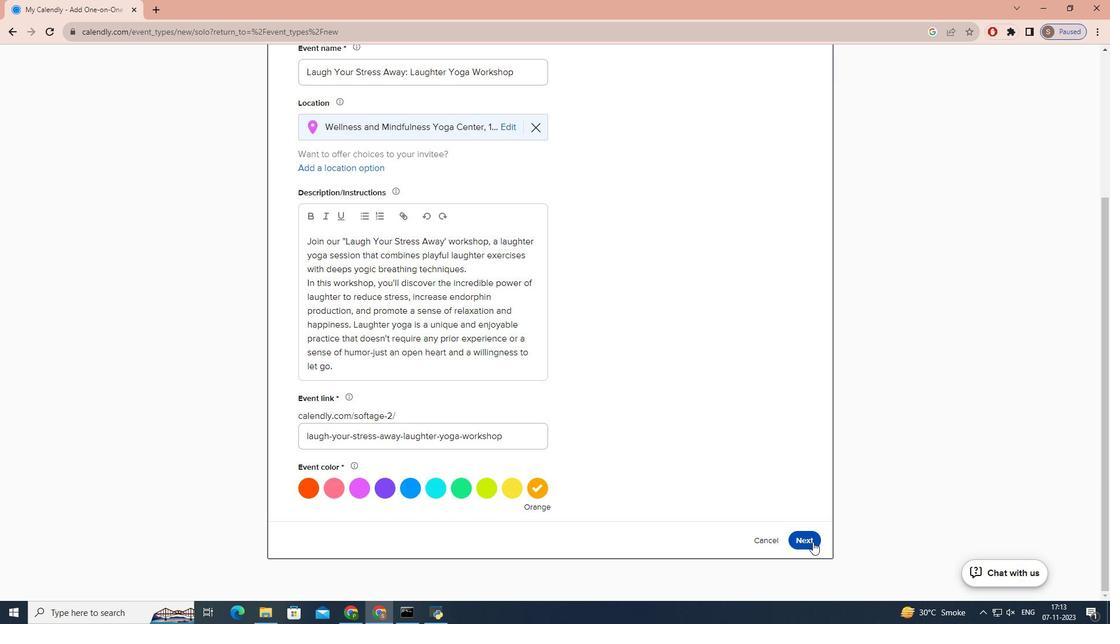 
Action: Mouse moved to (502, 286)
Screenshot: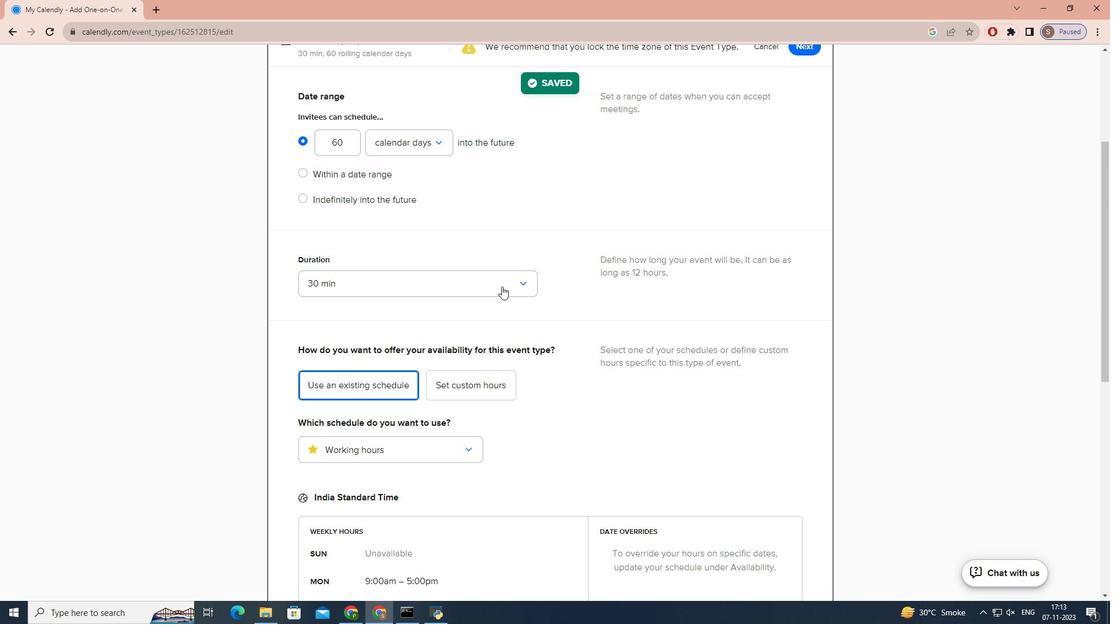
Action: Mouse pressed left at (502, 286)
Screenshot: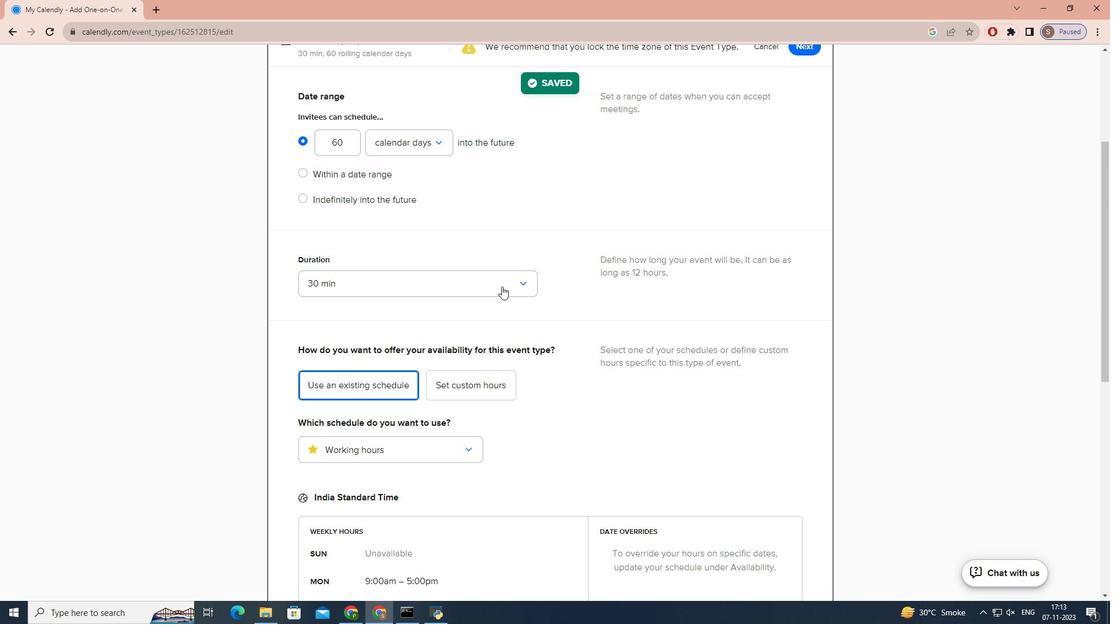 
Action: Mouse moved to (447, 406)
Screenshot: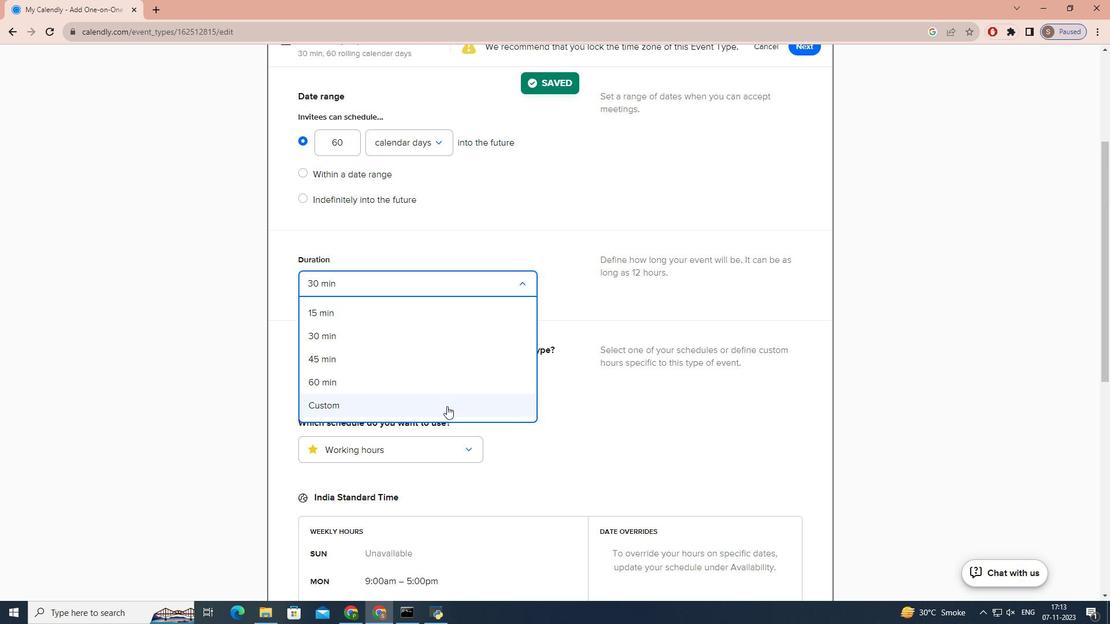 
Action: Mouse pressed left at (447, 406)
Screenshot: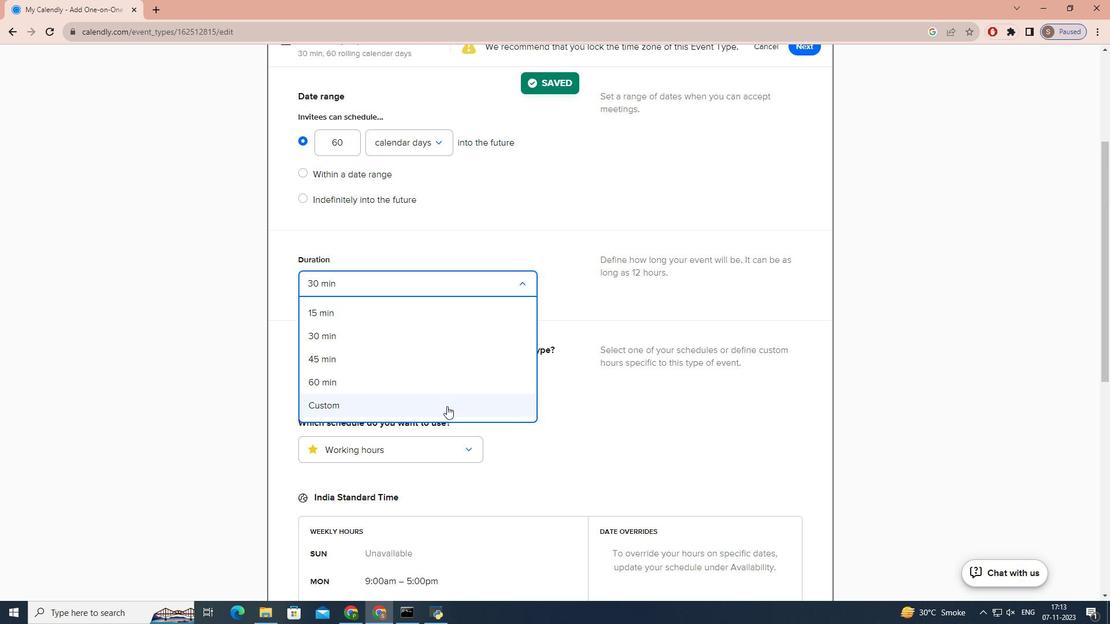 
Action: Key pressed 3
Screenshot: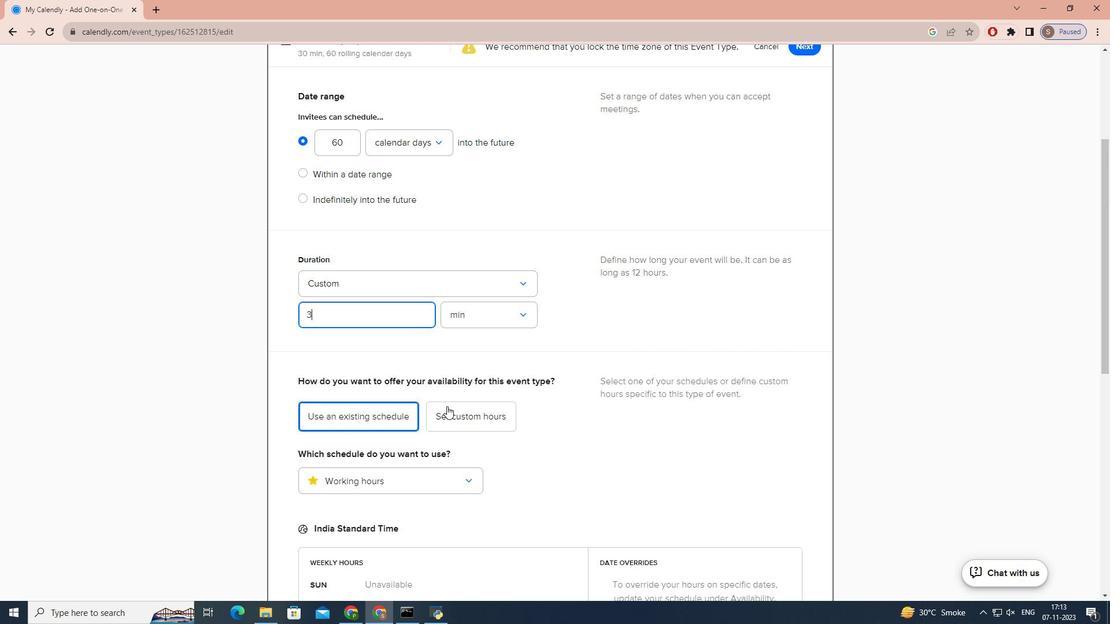 
Action: Mouse moved to (511, 310)
Screenshot: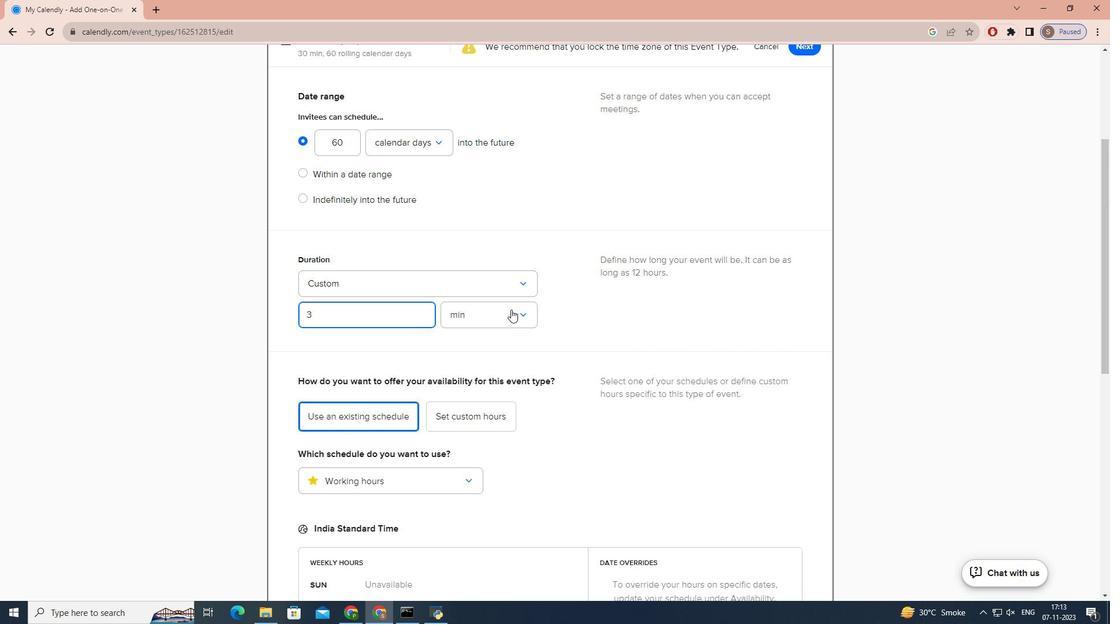 
Action: Mouse pressed left at (511, 310)
Screenshot: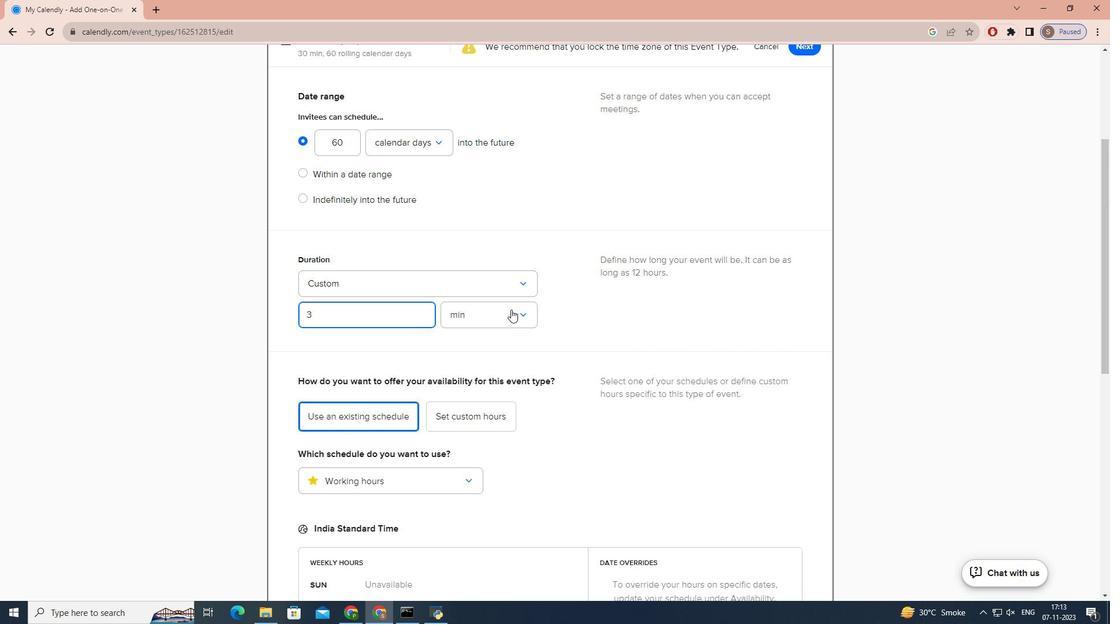 
Action: Mouse moved to (491, 366)
Screenshot: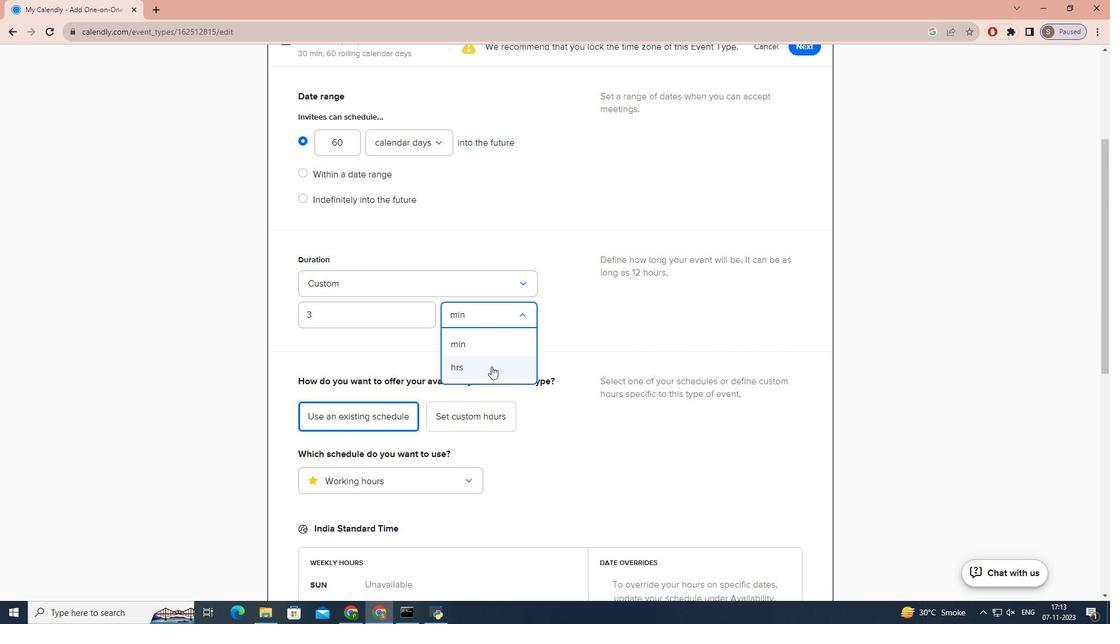 
Action: Mouse pressed left at (491, 366)
Screenshot: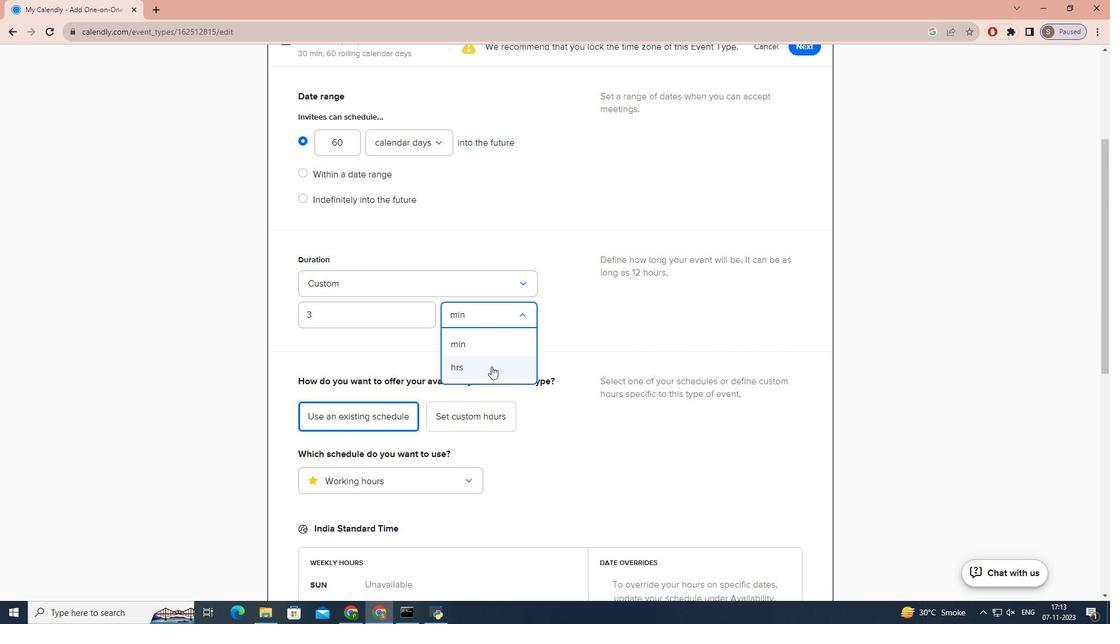 
Action: Mouse moved to (604, 325)
Screenshot: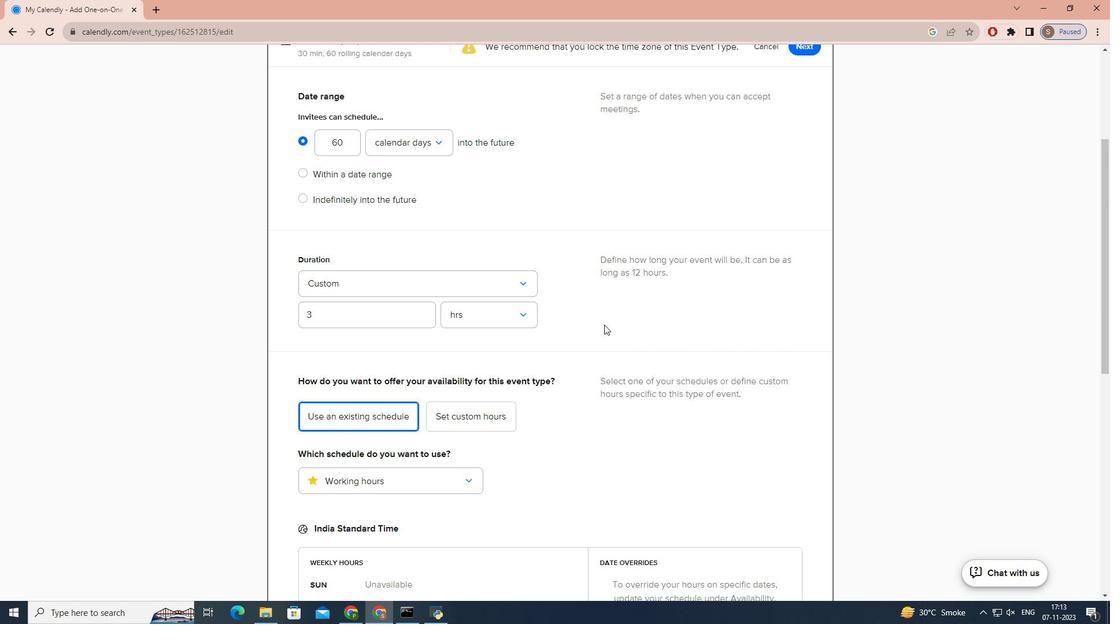 
Action: Mouse scrolled (604, 325) with delta (0, 0)
Screenshot: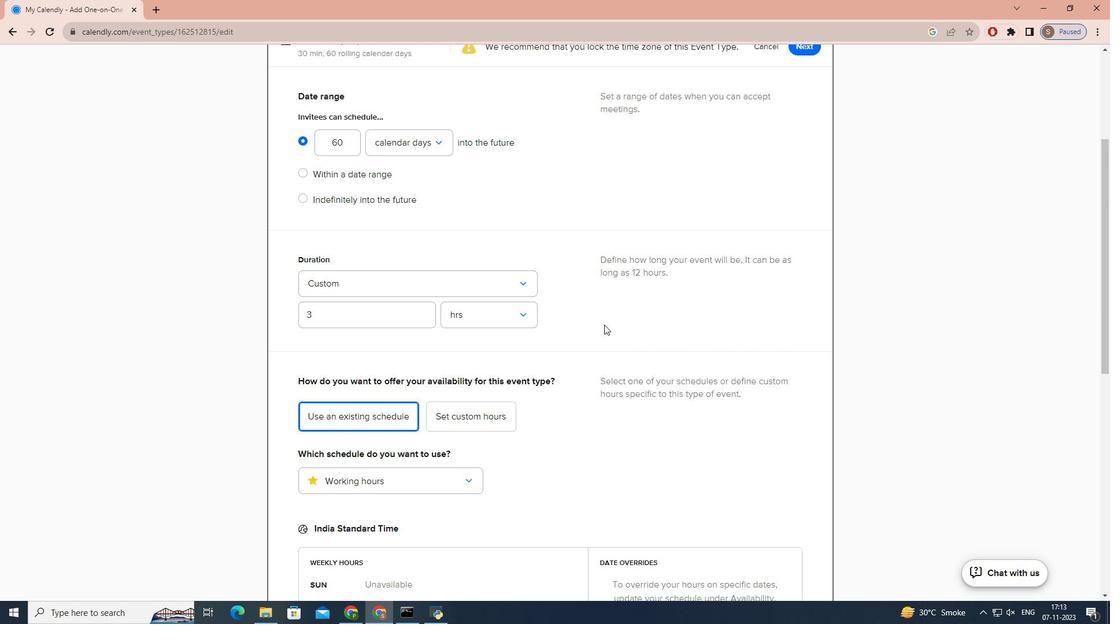 
Action: Mouse scrolled (604, 325) with delta (0, 0)
Screenshot: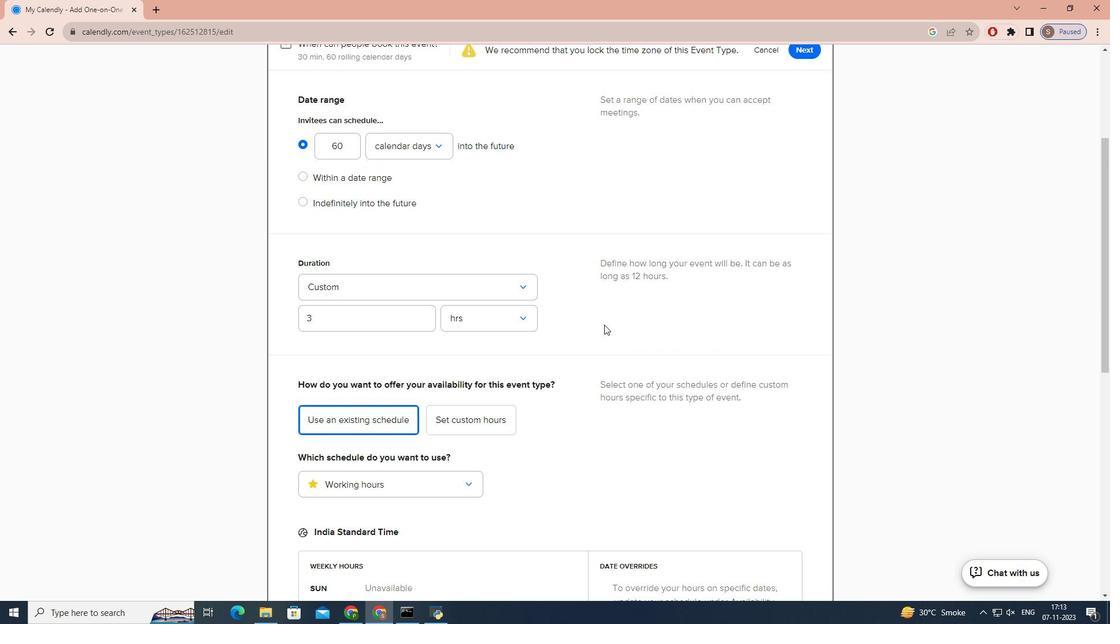 
Action: Mouse scrolled (604, 325) with delta (0, 0)
Screenshot: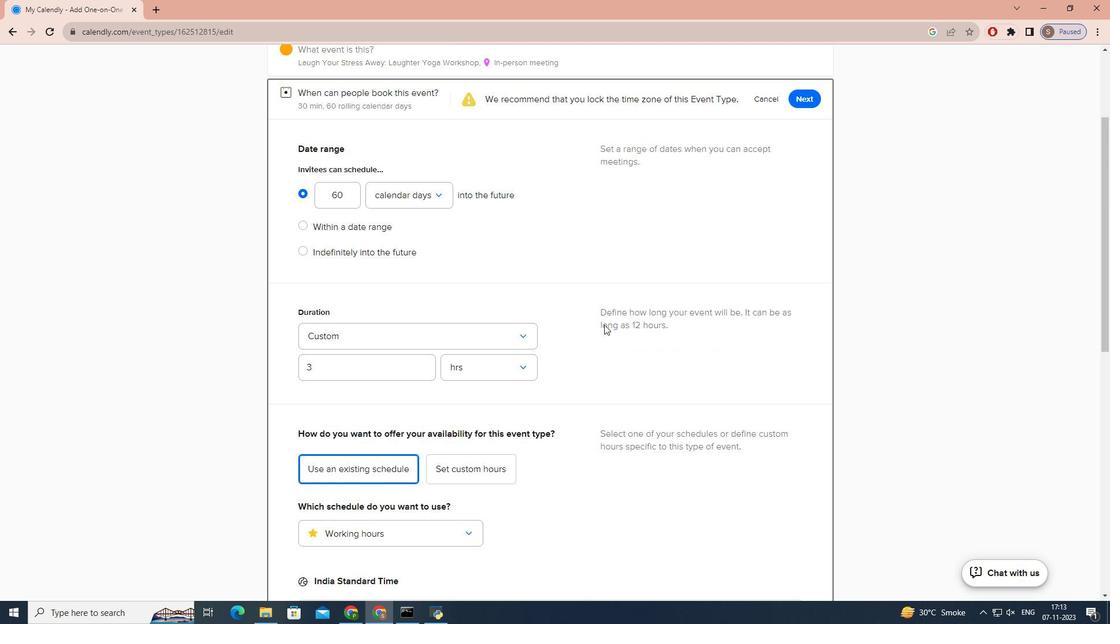 
Action: Mouse scrolled (604, 325) with delta (0, 0)
Screenshot: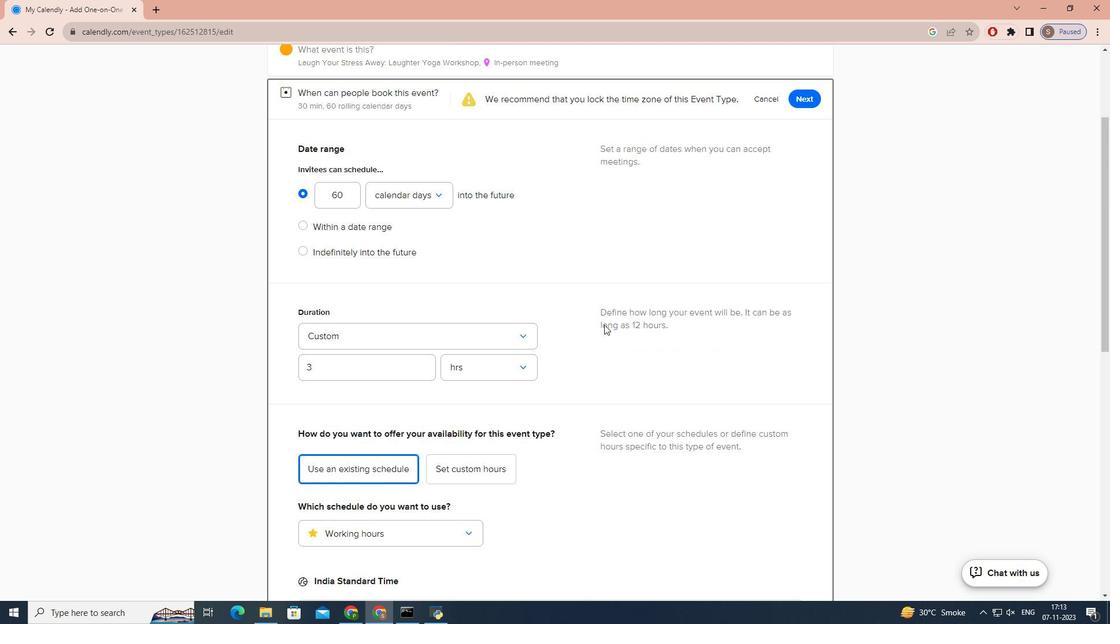 
Action: Mouse scrolled (604, 325) with delta (0, 0)
Screenshot: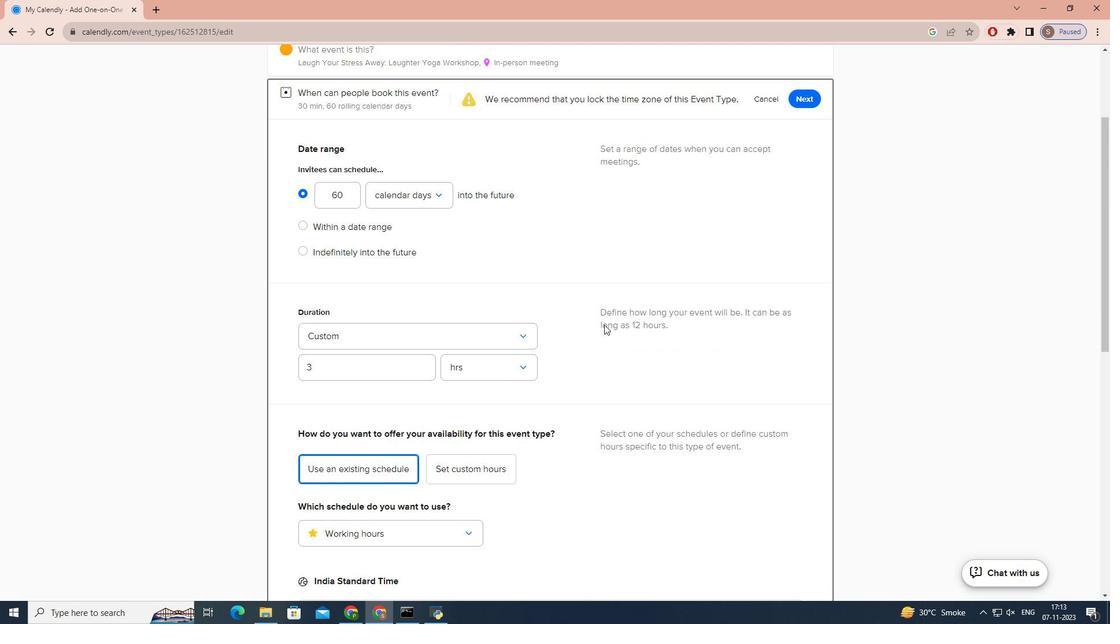 
Action: Mouse moved to (790, 247)
Screenshot: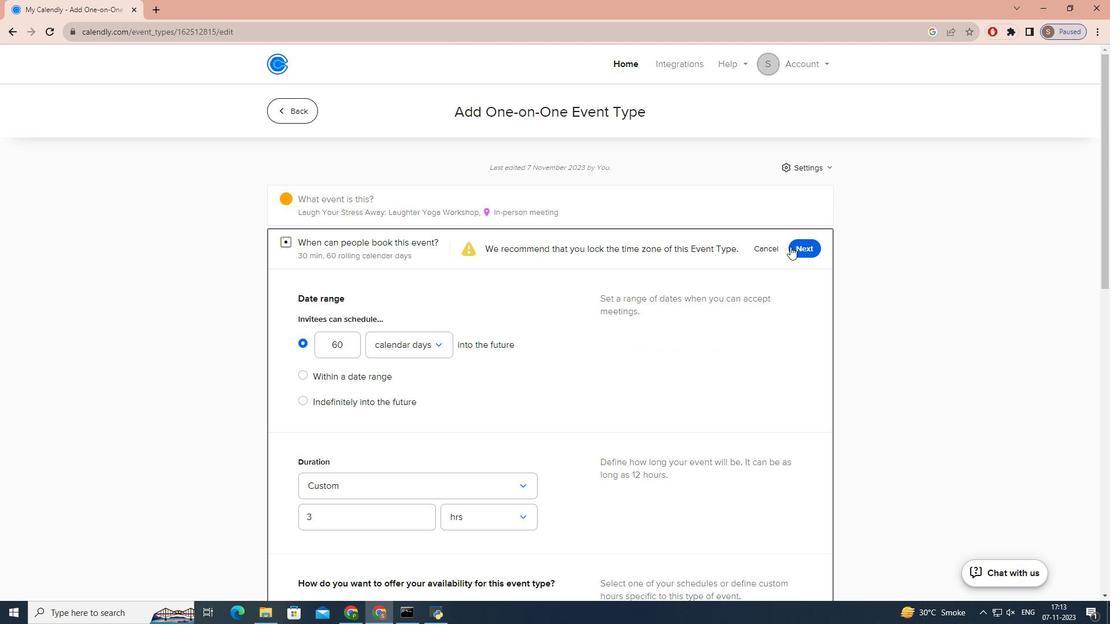 
Action: Mouse pressed left at (790, 247)
Screenshot: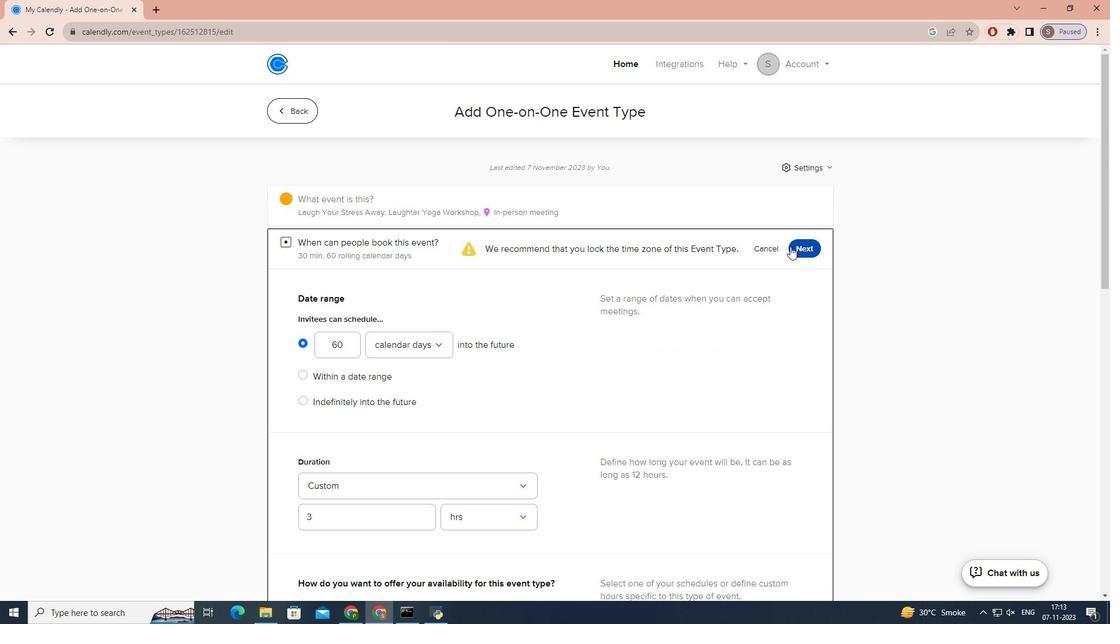 
